 Task: In Heading Arial with underline. Font size of heading  '18'Font style of data Calibri. Font size of data  9Alignment of headline & data Align center. Fill color in heading,  RedFont color of data Black Apply border in Data No BorderIn the sheet   Victory Sales log book
Action: Mouse moved to (53, 164)
Screenshot: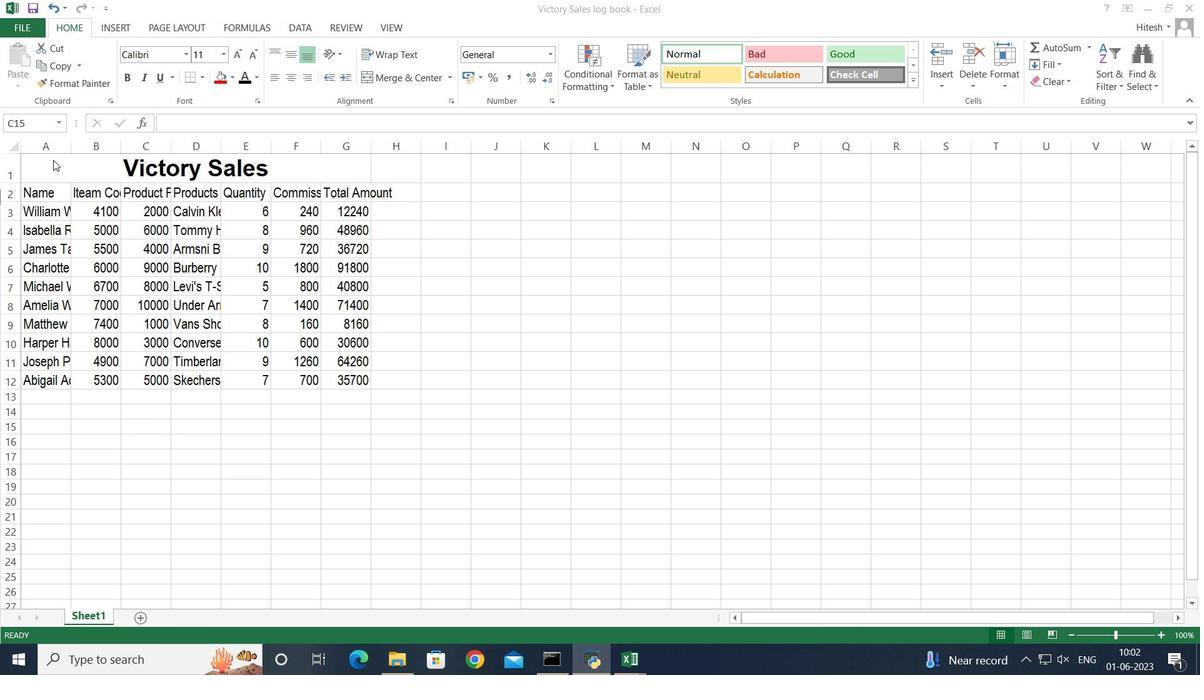 
Action: Mouse pressed left at (53, 164)
Screenshot: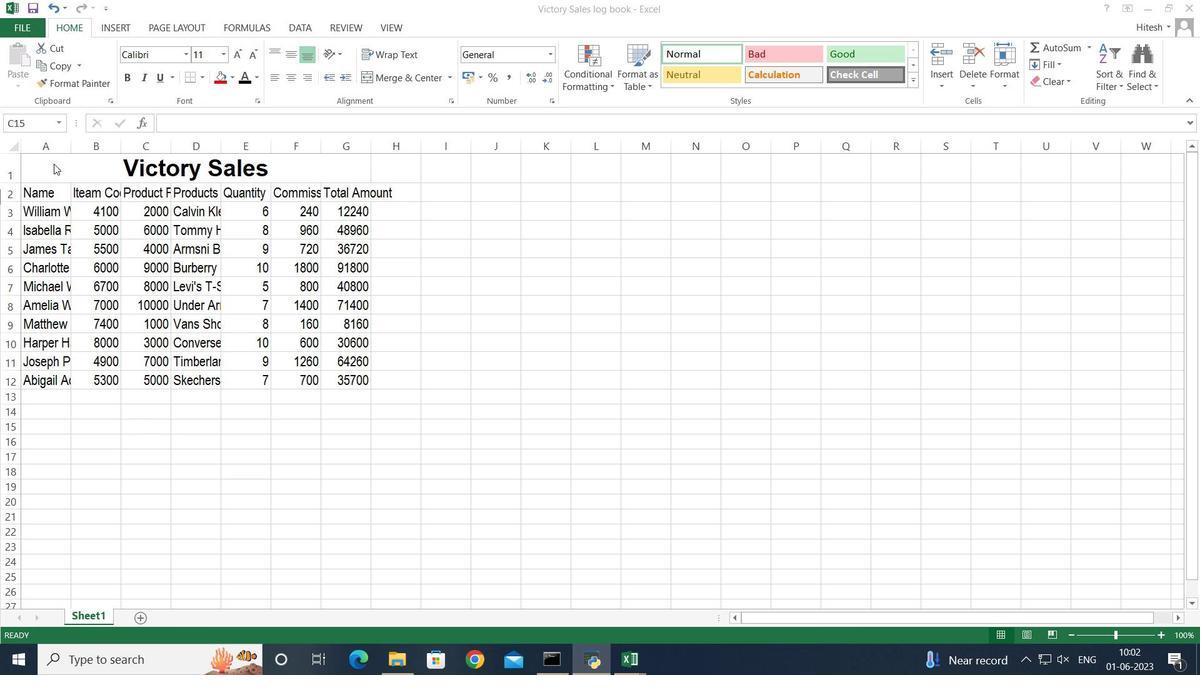 
Action: Mouse pressed left at (53, 164)
Screenshot: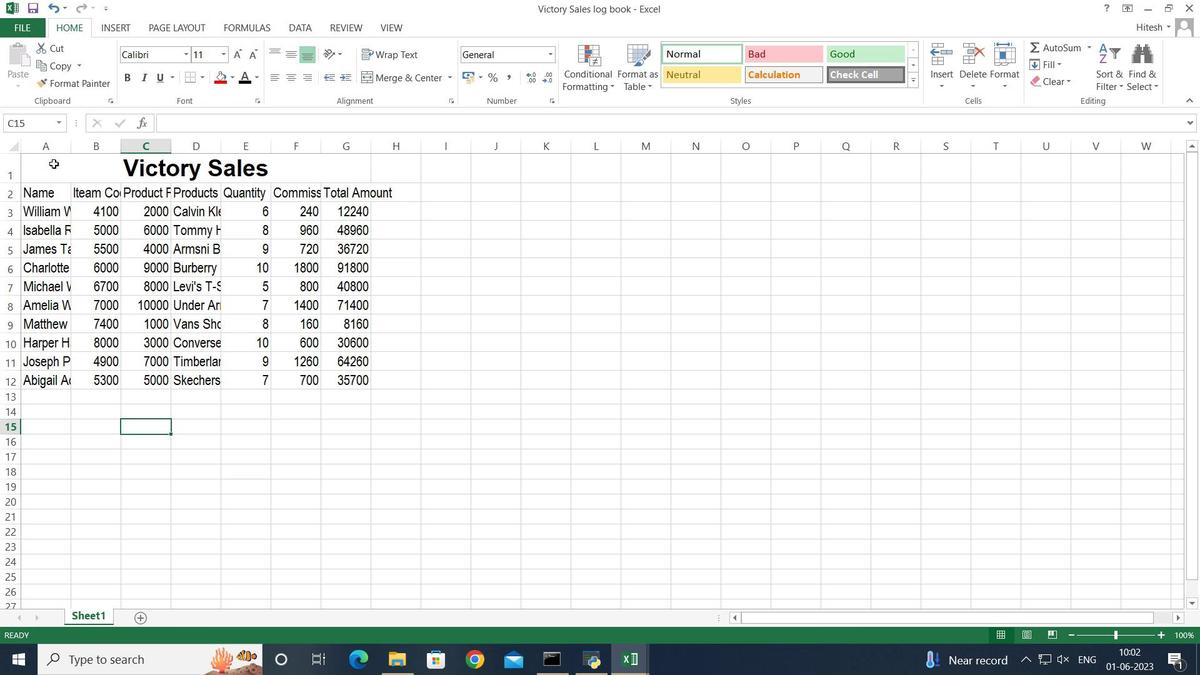 
Action: Mouse moved to (183, 53)
Screenshot: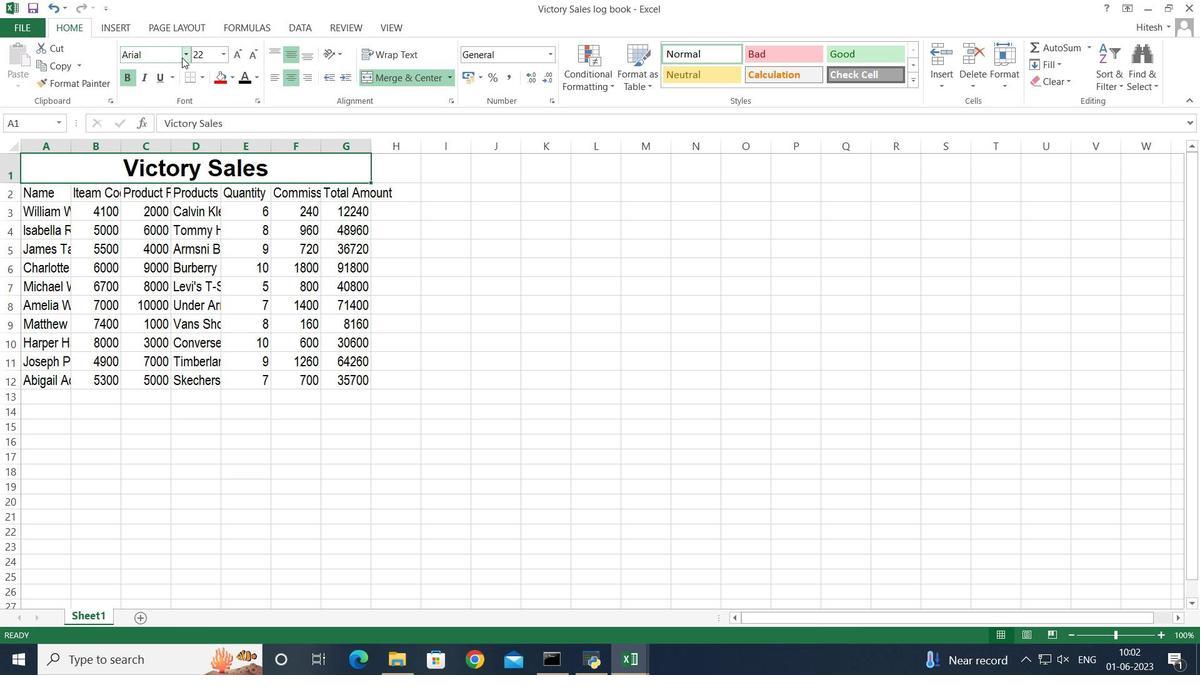 
Action: Mouse pressed left at (183, 53)
Screenshot: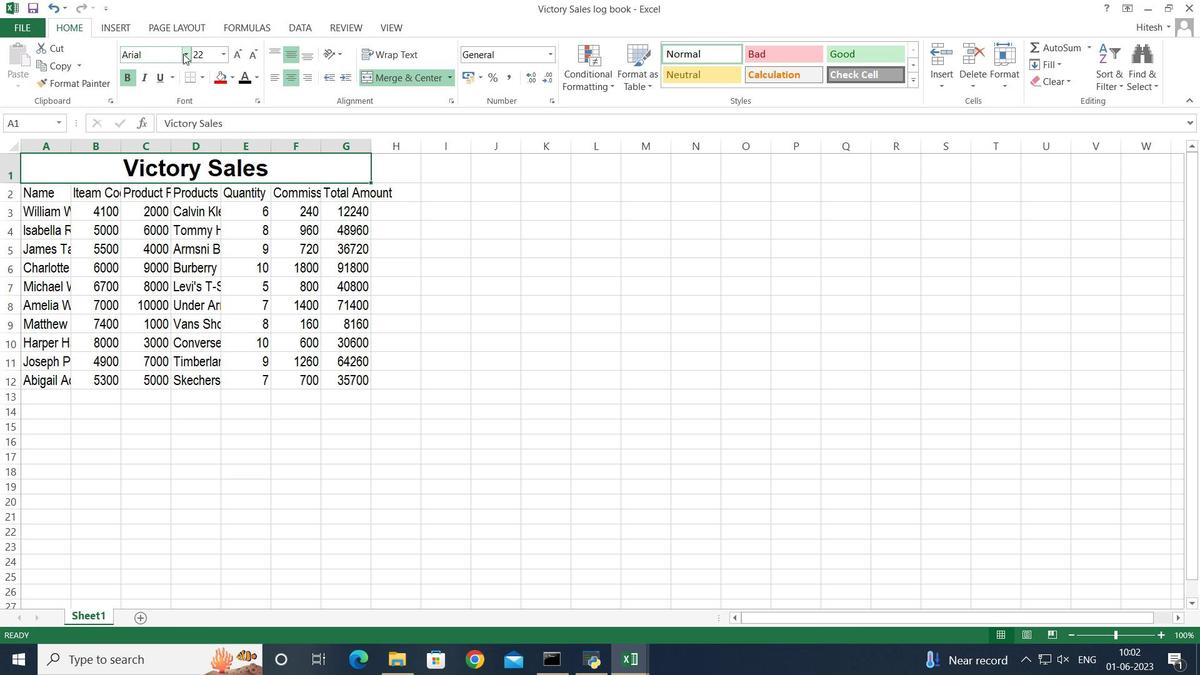 
Action: Mouse moved to (175, 178)
Screenshot: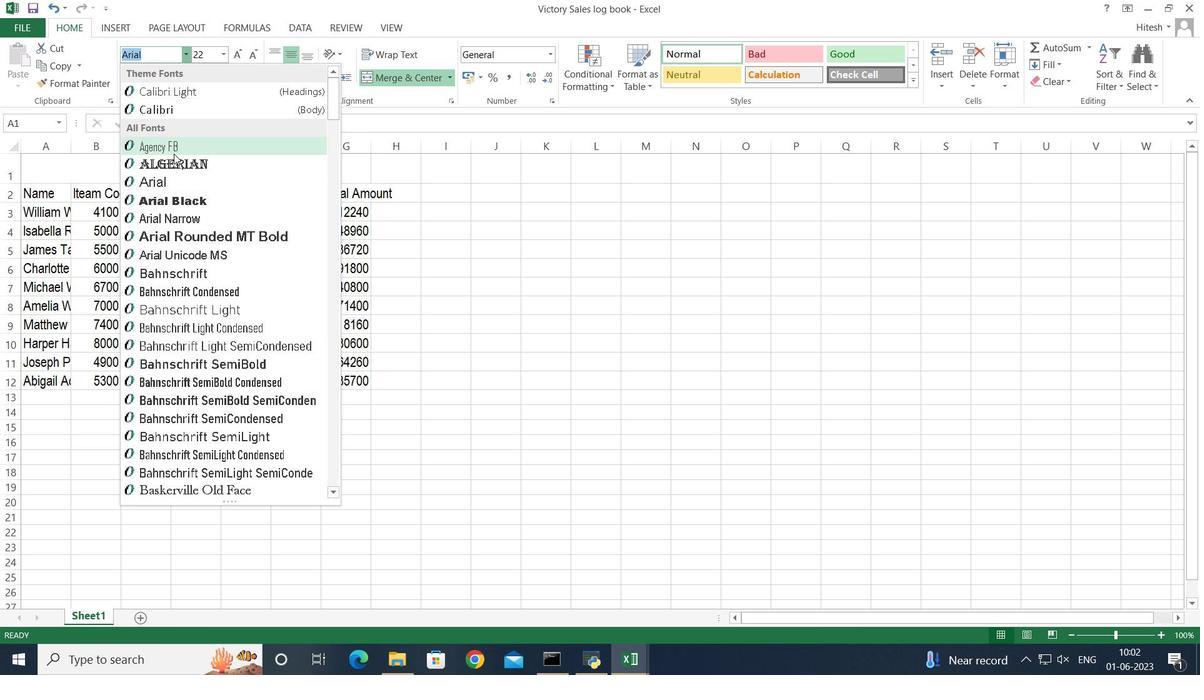 
Action: Mouse pressed left at (175, 178)
Screenshot: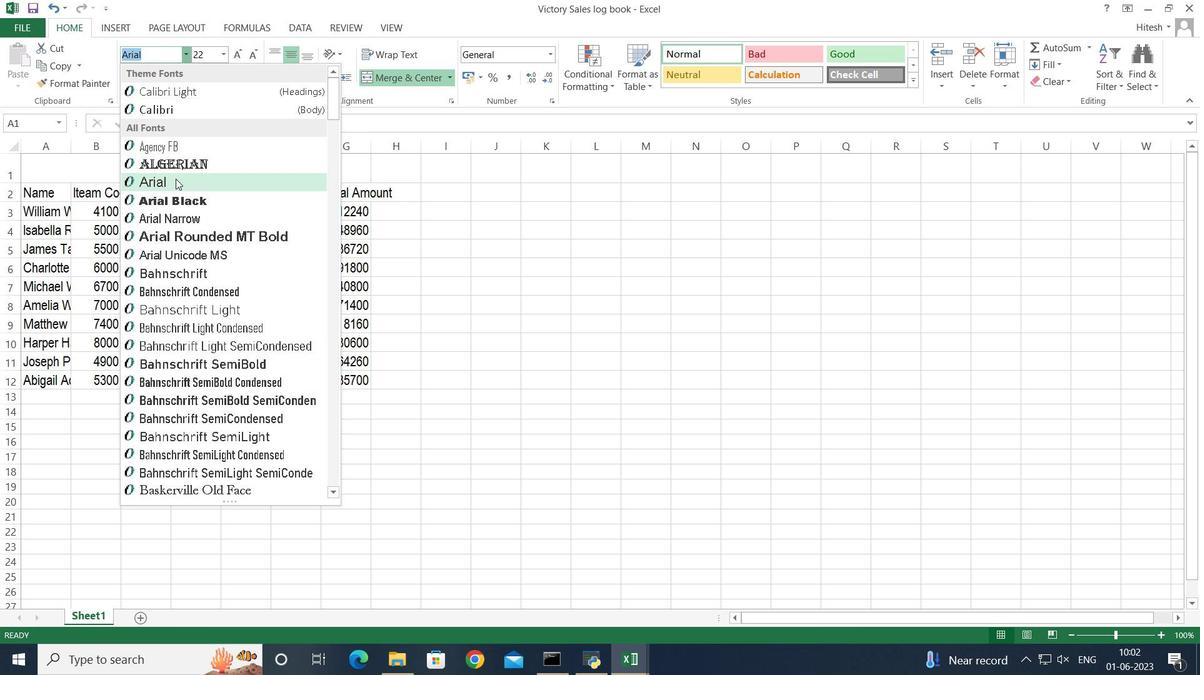 
Action: Mouse moved to (156, 78)
Screenshot: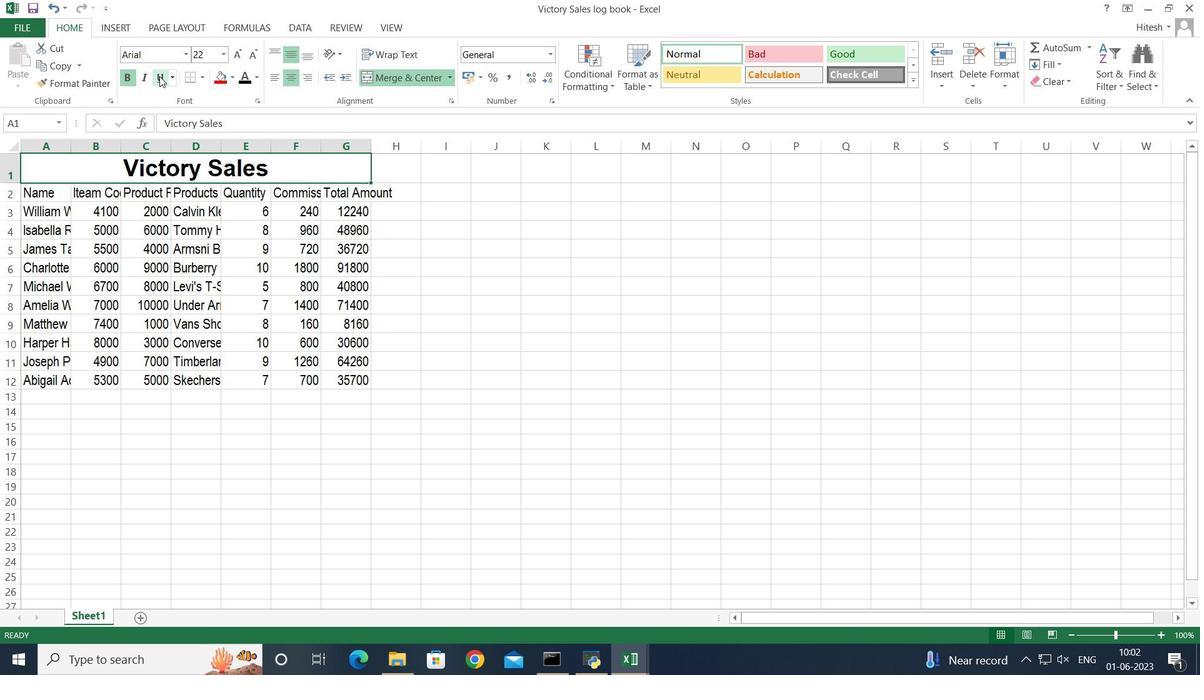 
Action: Mouse pressed left at (156, 78)
Screenshot: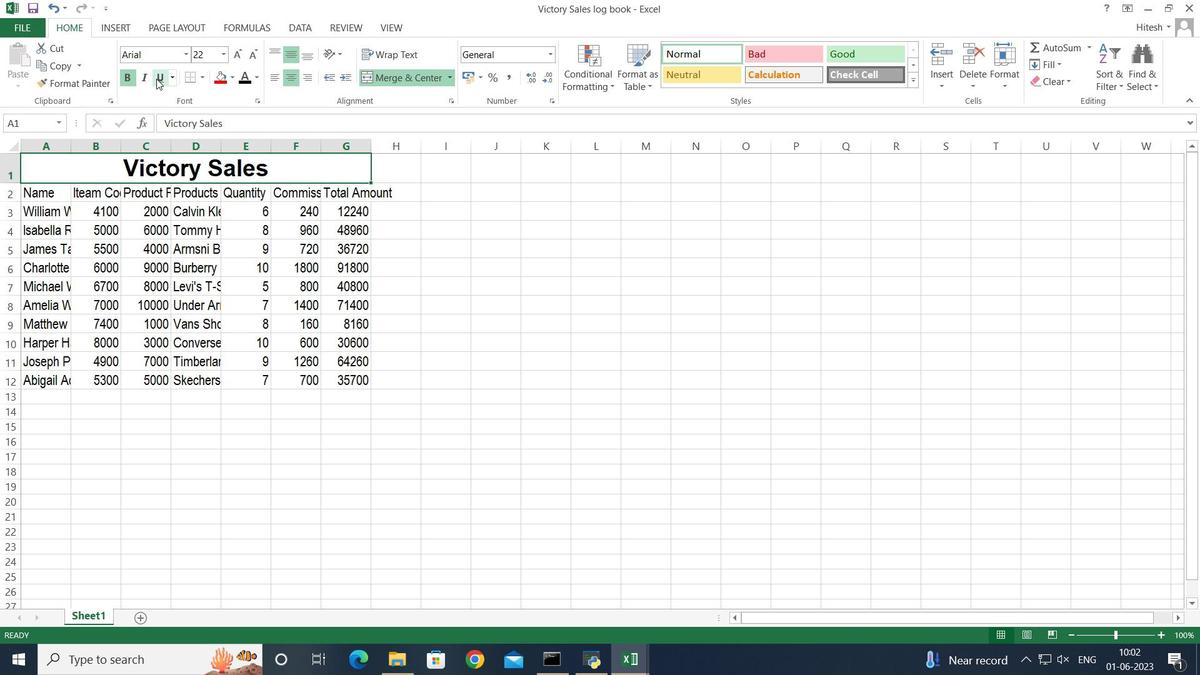 
Action: Mouse moved to (68, 418)
Screenshot: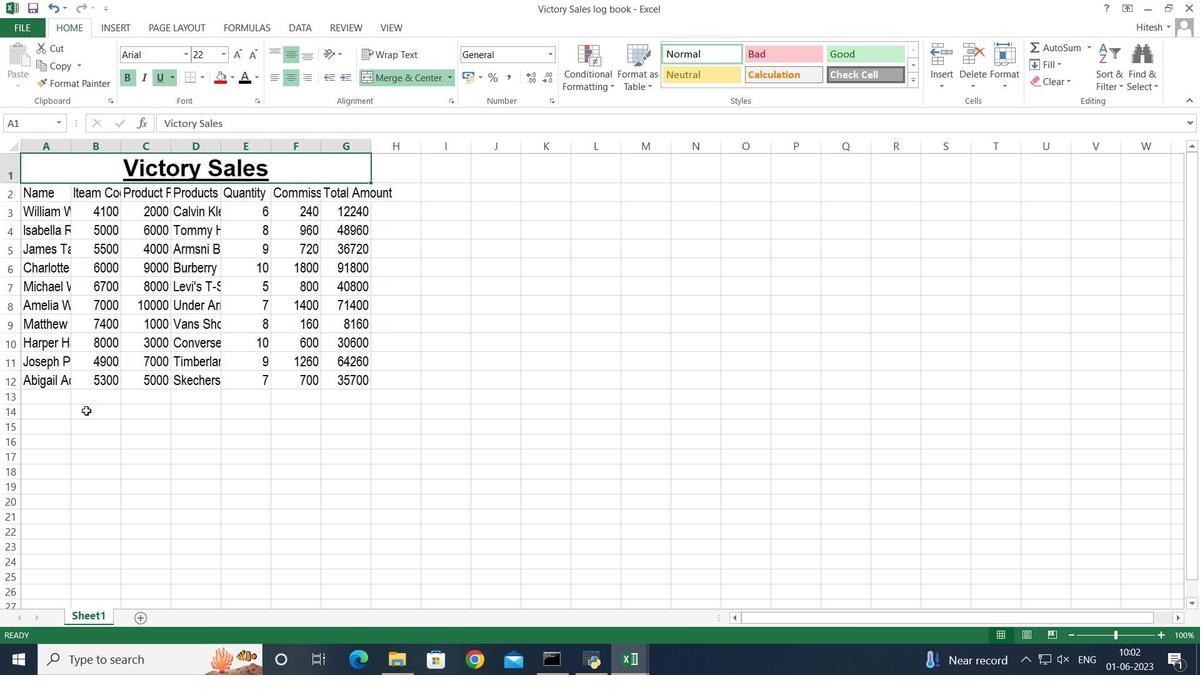 
Action: Mouse pressed left at (68, 418)
Screenshot: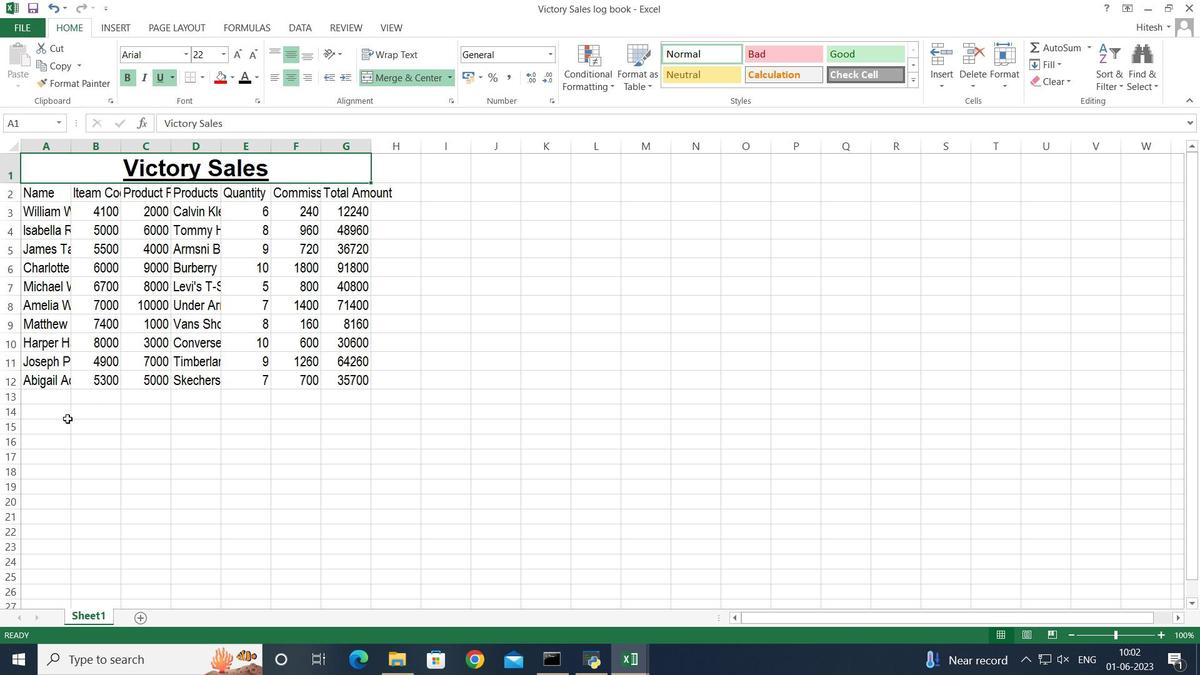 
Action: Mouse moved to (75, 161)
Screenshot: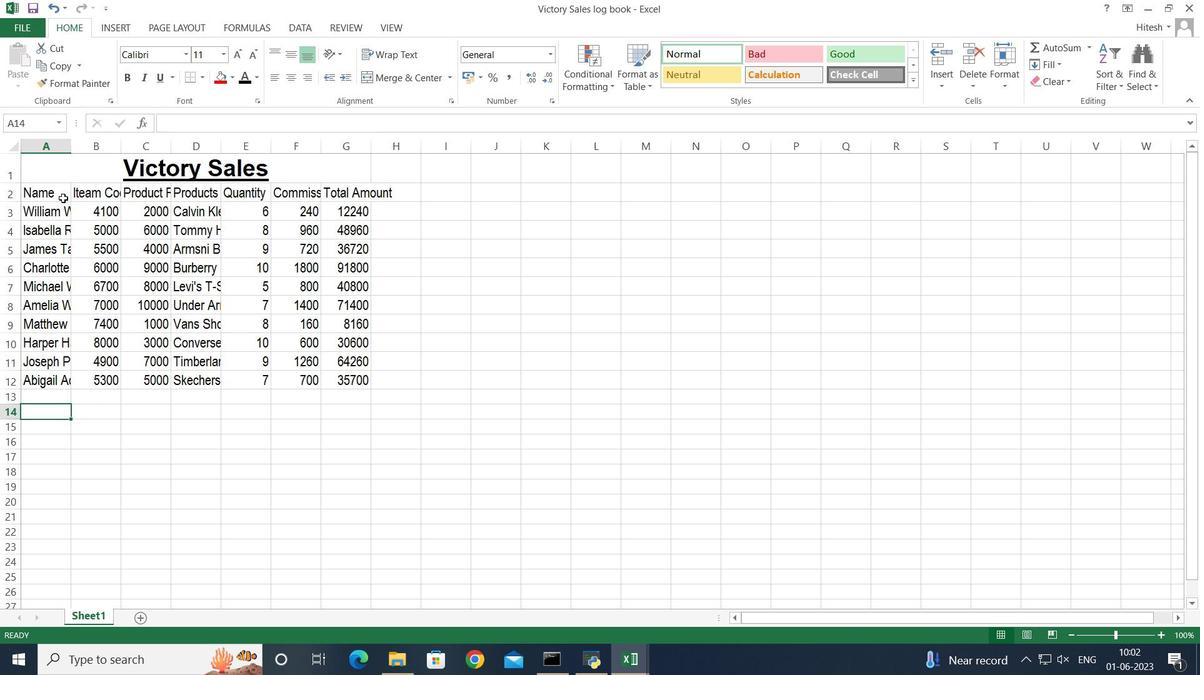 
Action: Mouse pressed left at (75, 161)
Screenshot: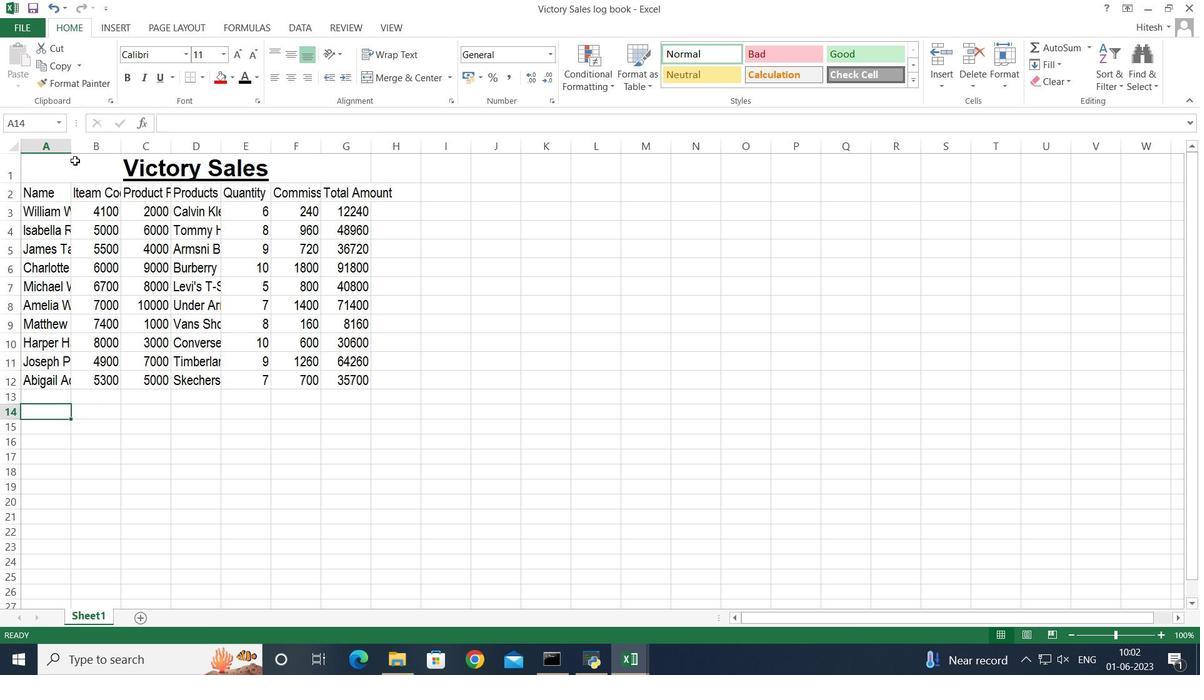 
Action: Mouse moved to (226, 55)
Screenshot: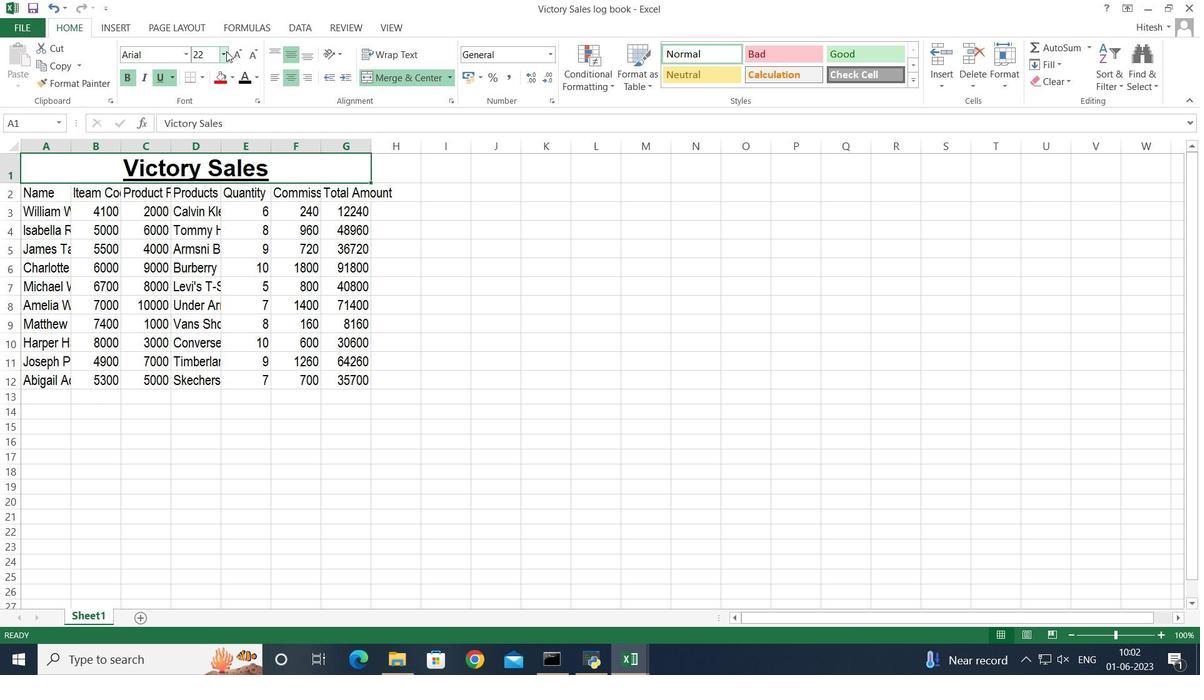
Action: Mouse pressed left at (226, 55)
Screenshot: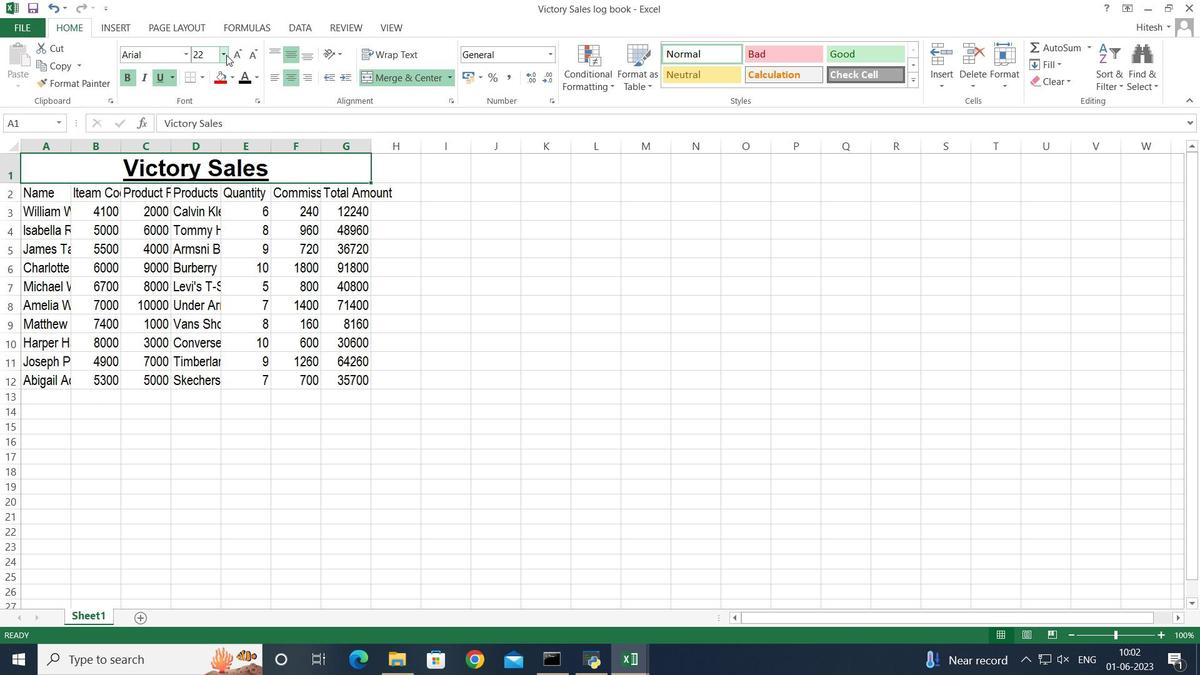 
Action: Mouse moved to (203, 171)
Screenshot: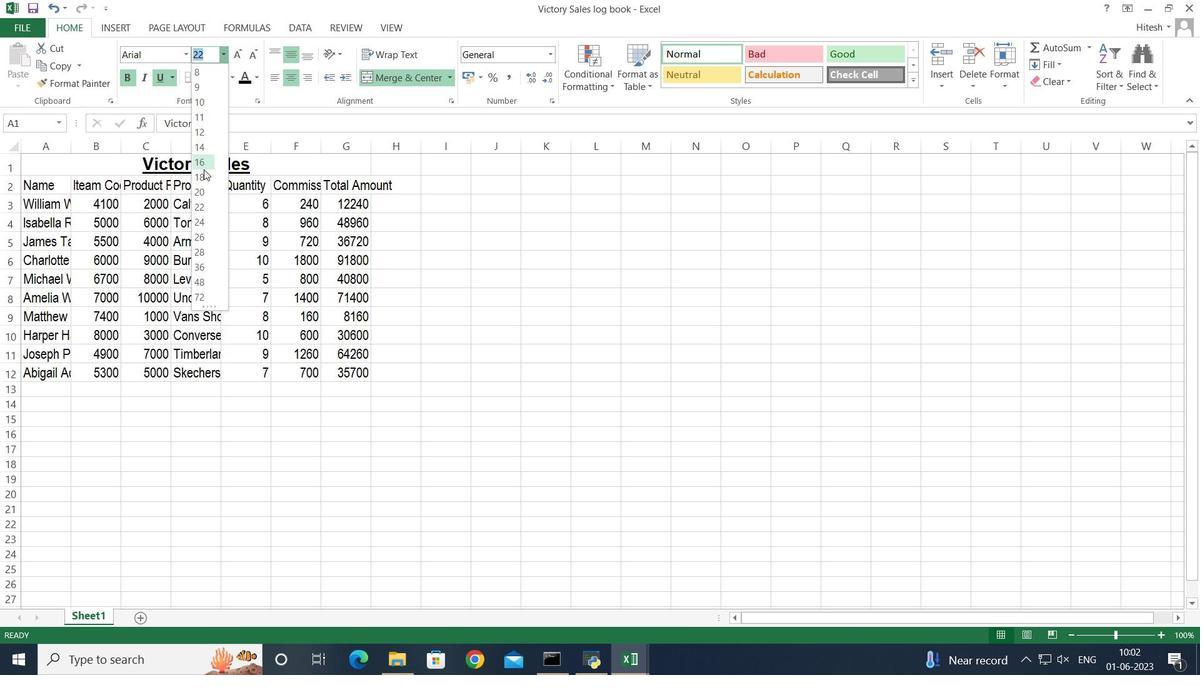 
Action: Mouse pressed left at (203, 171)
Screenshot: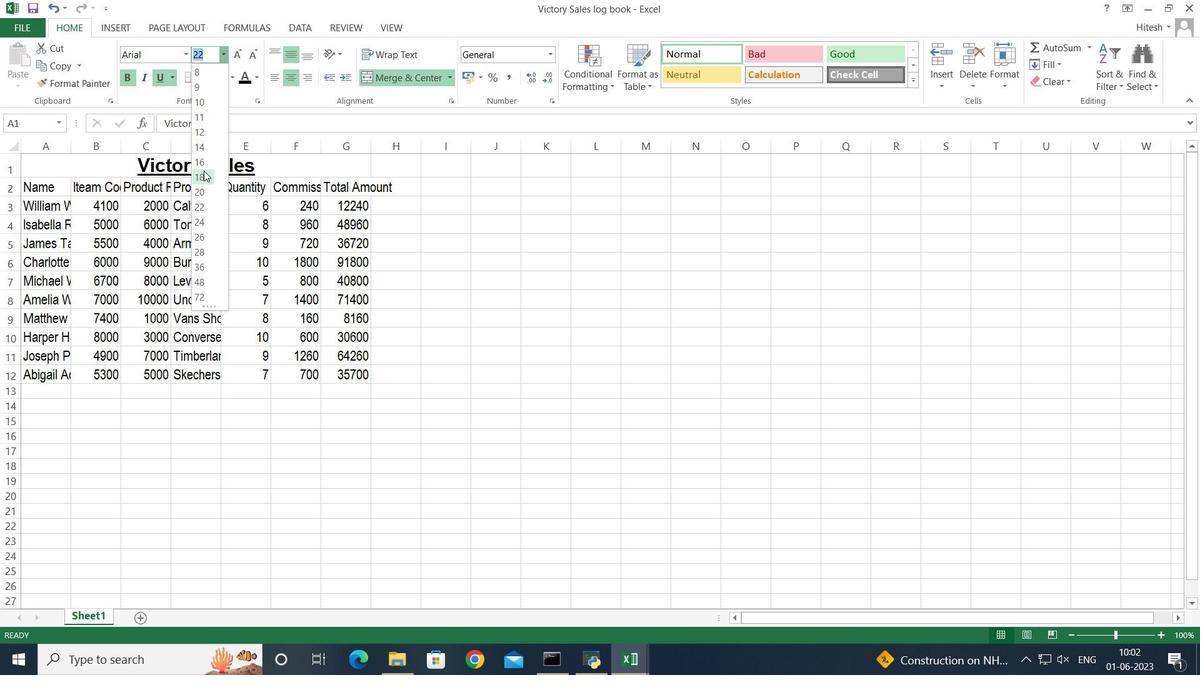 
Action: Mouse moved to (131, 410)
Screenshot: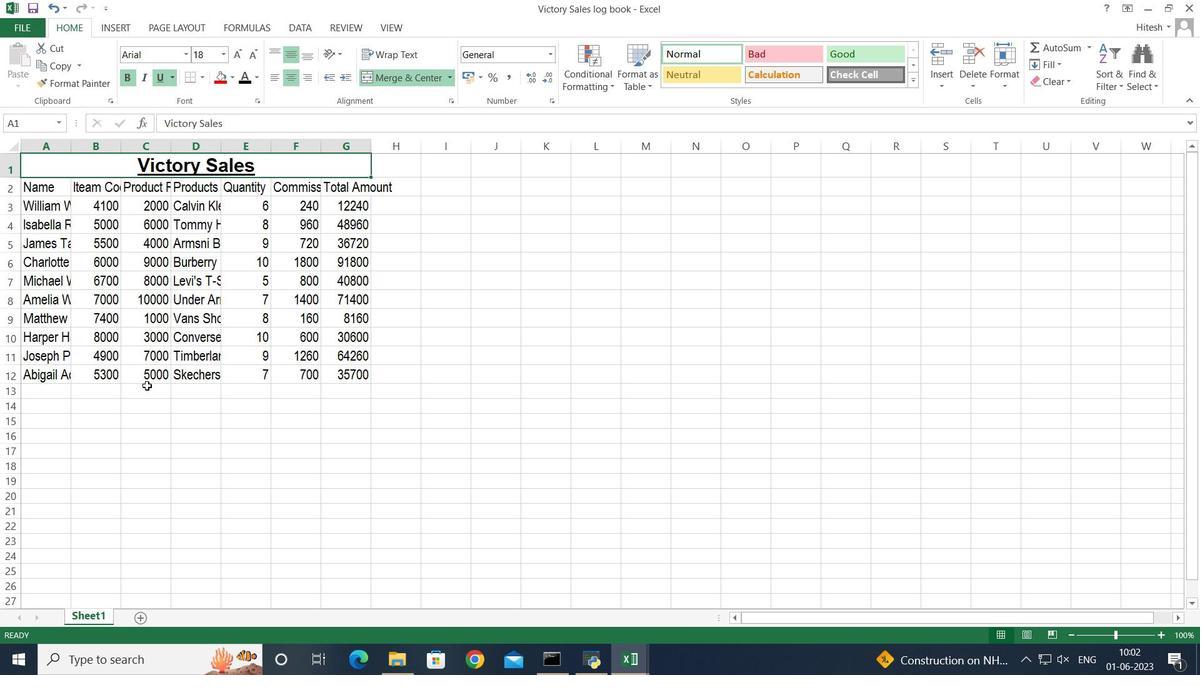
Action: Mouse pressed left at (131, 410)
Screenshot: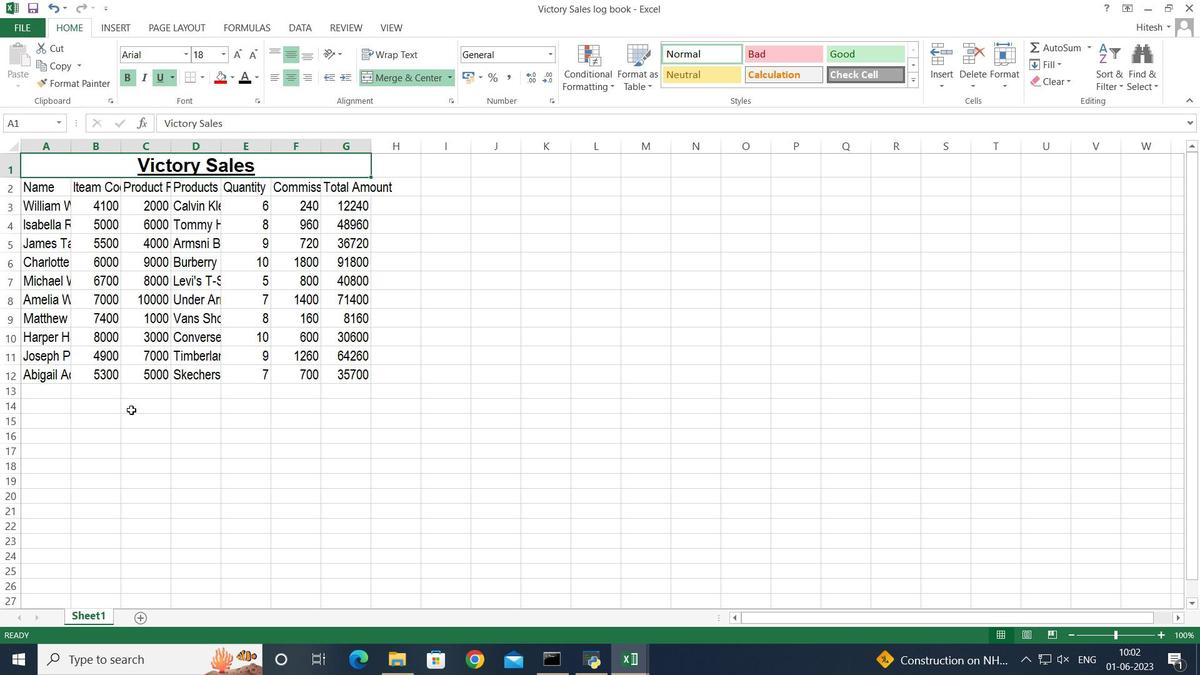 
Action: Mouse moved to (46, 186)
Screenshot: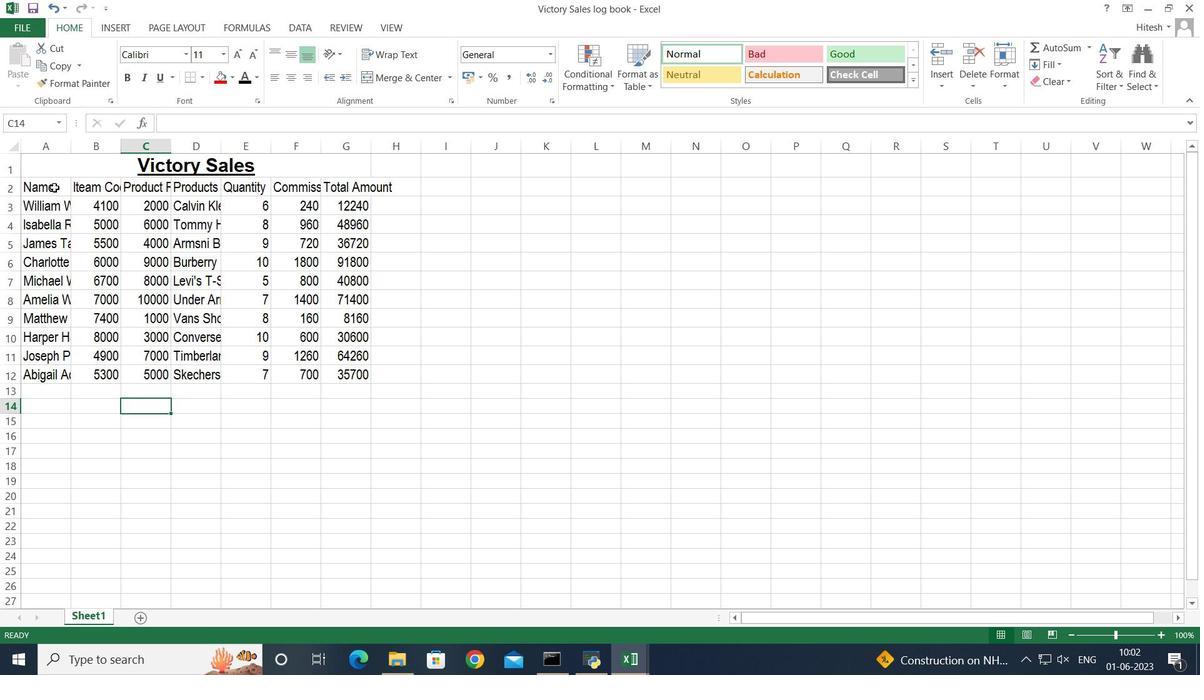
Action: Mouse pressed left at (46, 186)
Screenshot: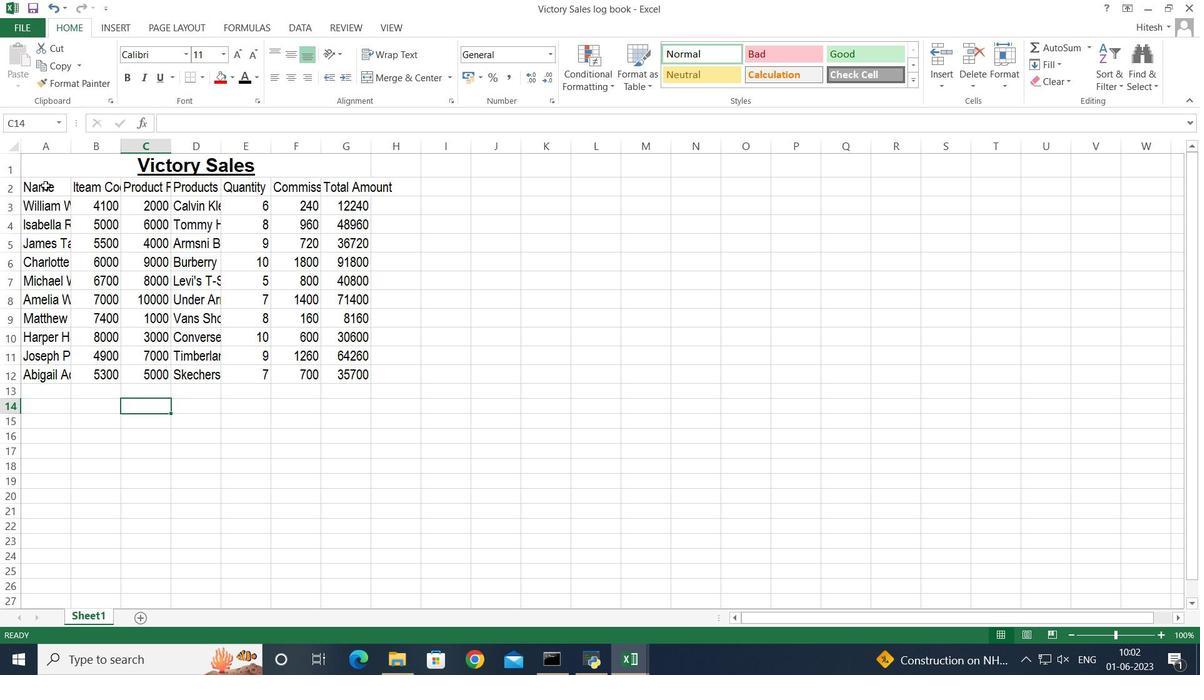 
Action: Key pressed <Key.shift><Key.right><Key.right><Key.right><Key.right><Key.right><Key.right><Key.down><Key.down><Key.down><Key.down><Key.down><Key.down><Key.down><Key.down><Key.down><Key.down>
Screenshot: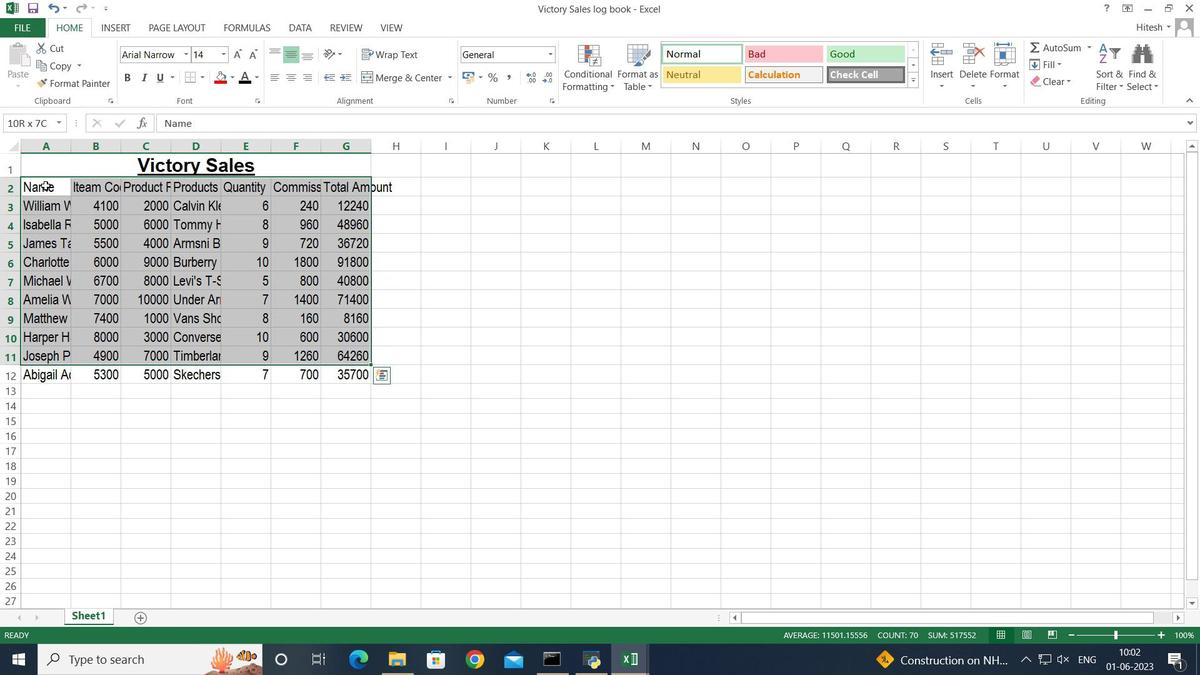 
Action: Mouse moved to (184, 58)
Screenshot: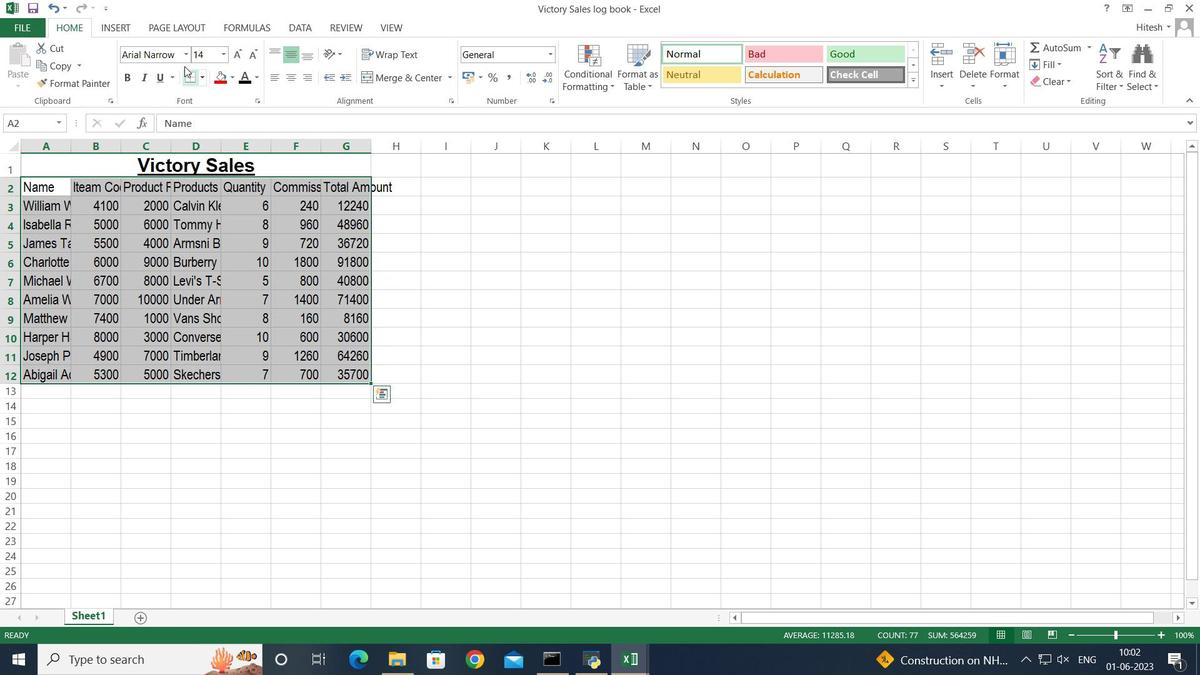 
Action: Mouse pressed left at (184, 58)
Screenshot: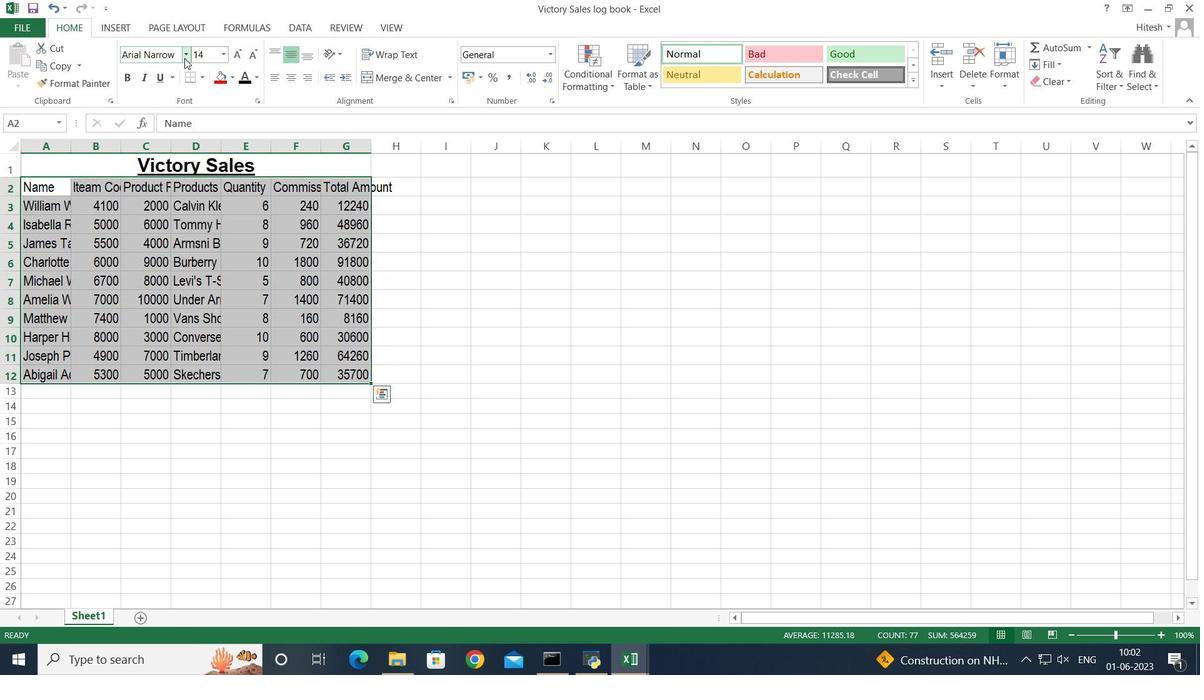 
Action: Mouse moved to (180, 109)
Screenshot: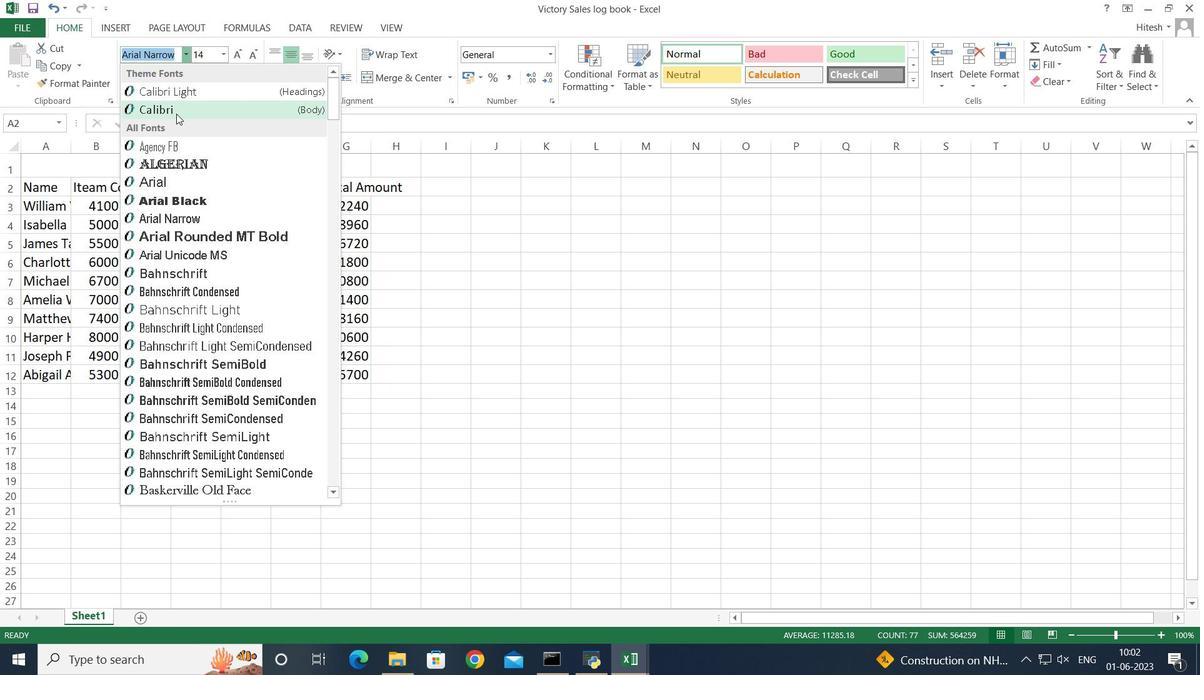 
Action: Mouse pressed left at (180, 109)
Screenshot: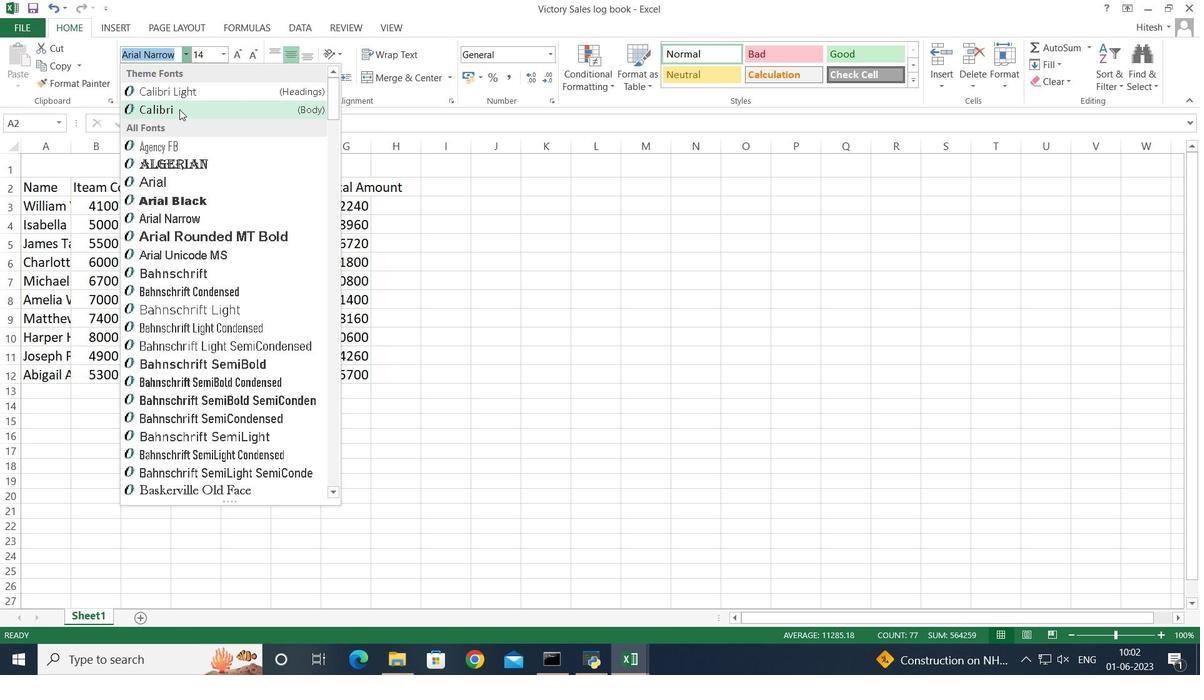 
Action: Mouse moved to (223, 50)
Screenshot: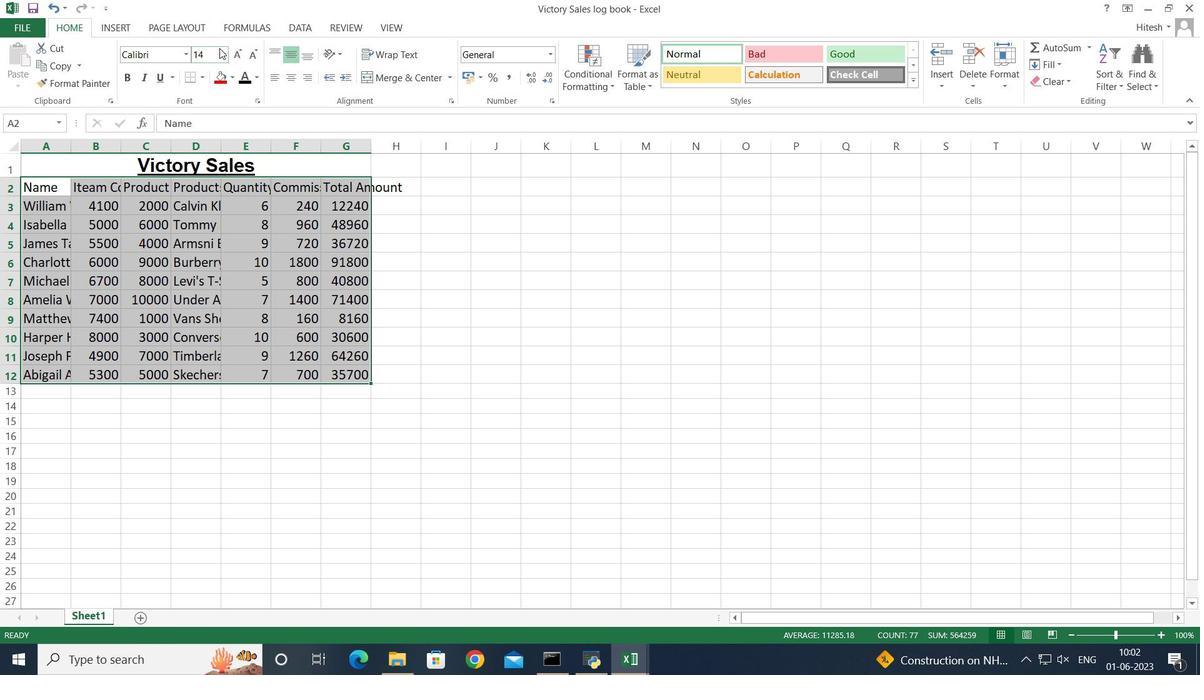 
Action: Mouse pressed left at (223, 50)
Screenshot: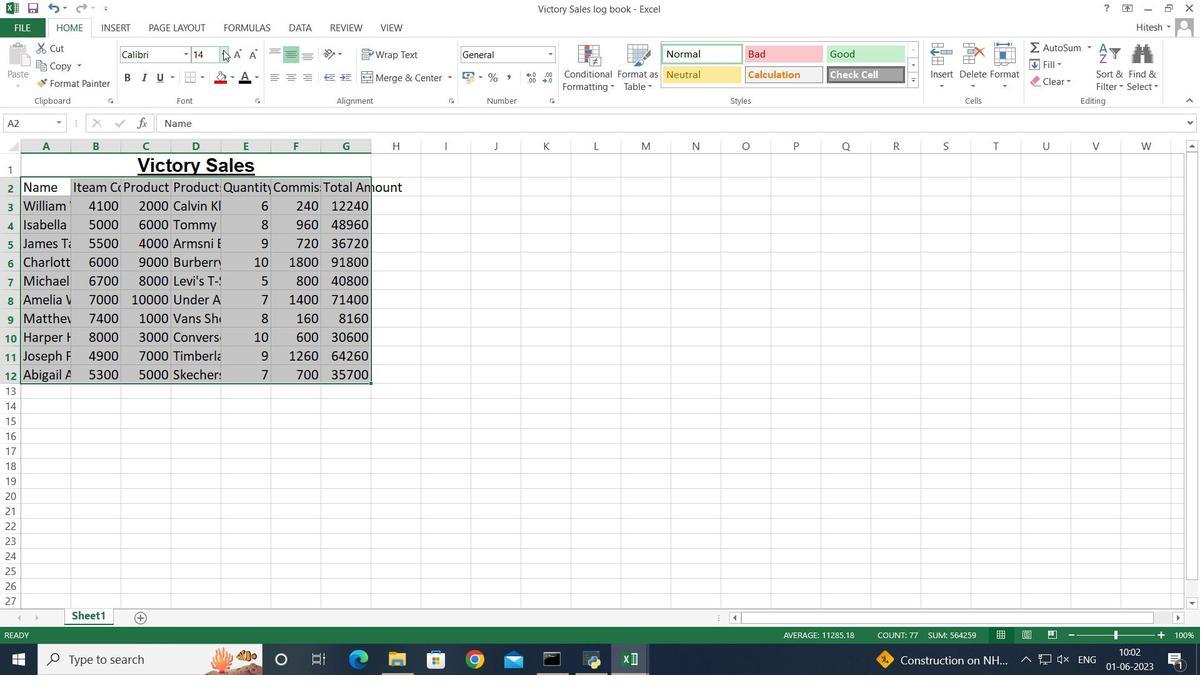 
Action: Mouse moved to (210, 82)
Screenshot: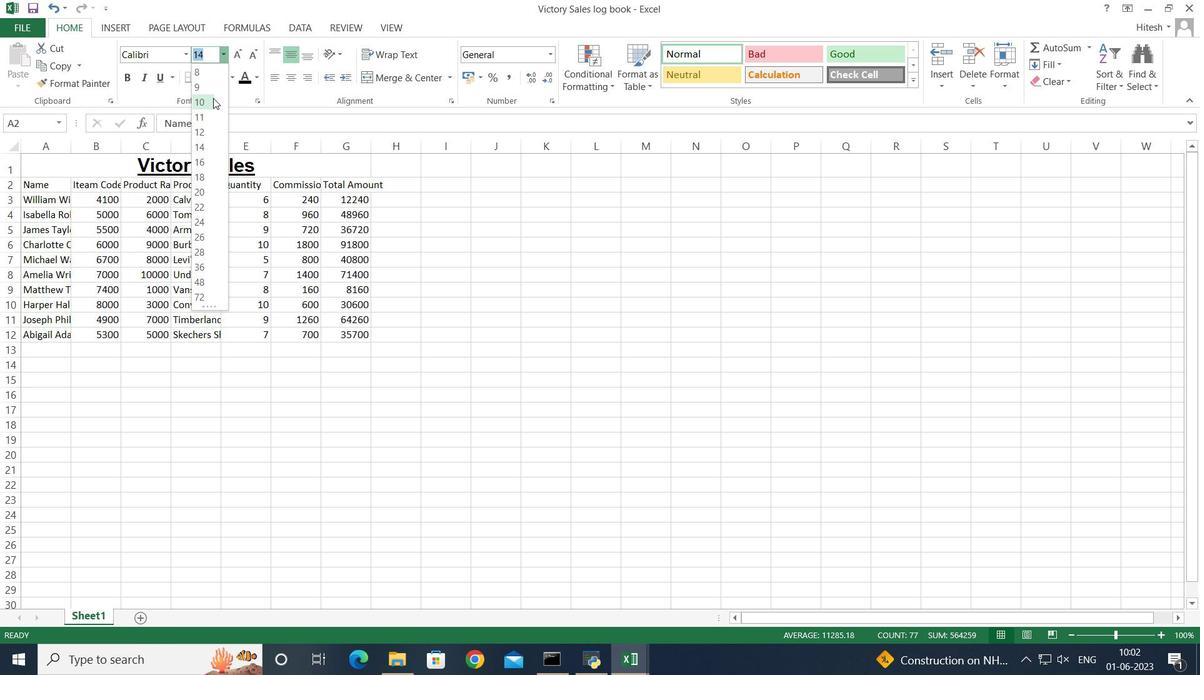 
Action: Mouse pressed left at (210, 82)
Screenshot: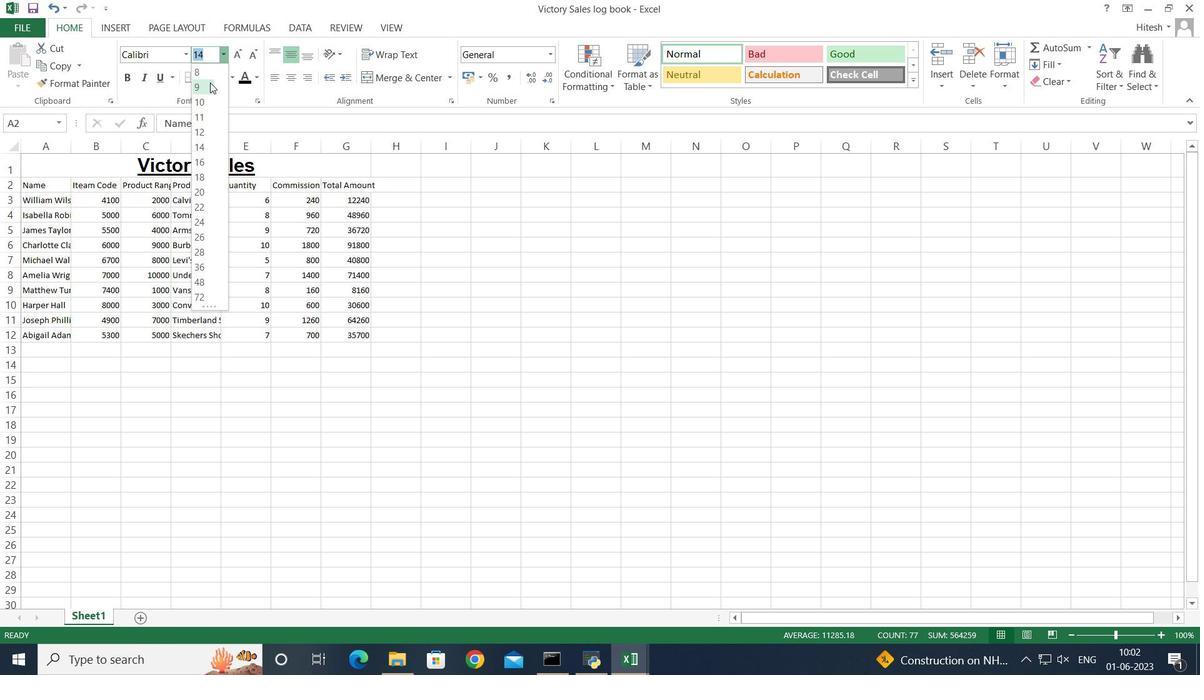 
Action: Mouse moved to (149, 413)
Screenshot: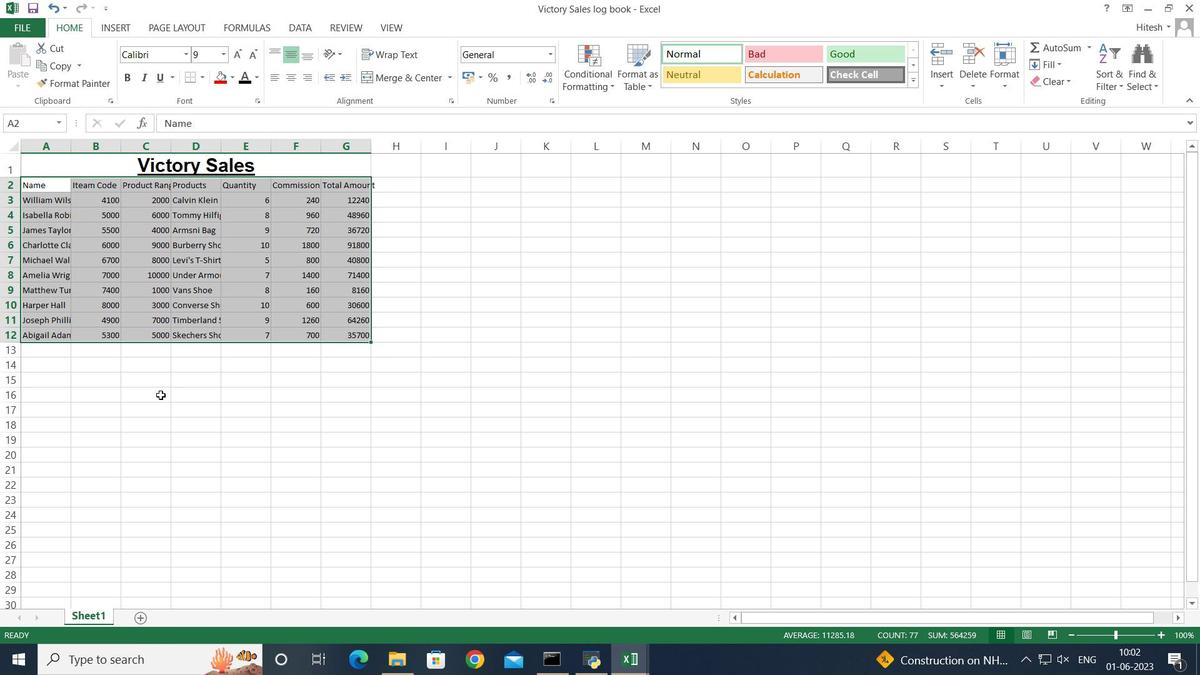 
Action: Mouse pressed left at (149, 413)
Screenshot: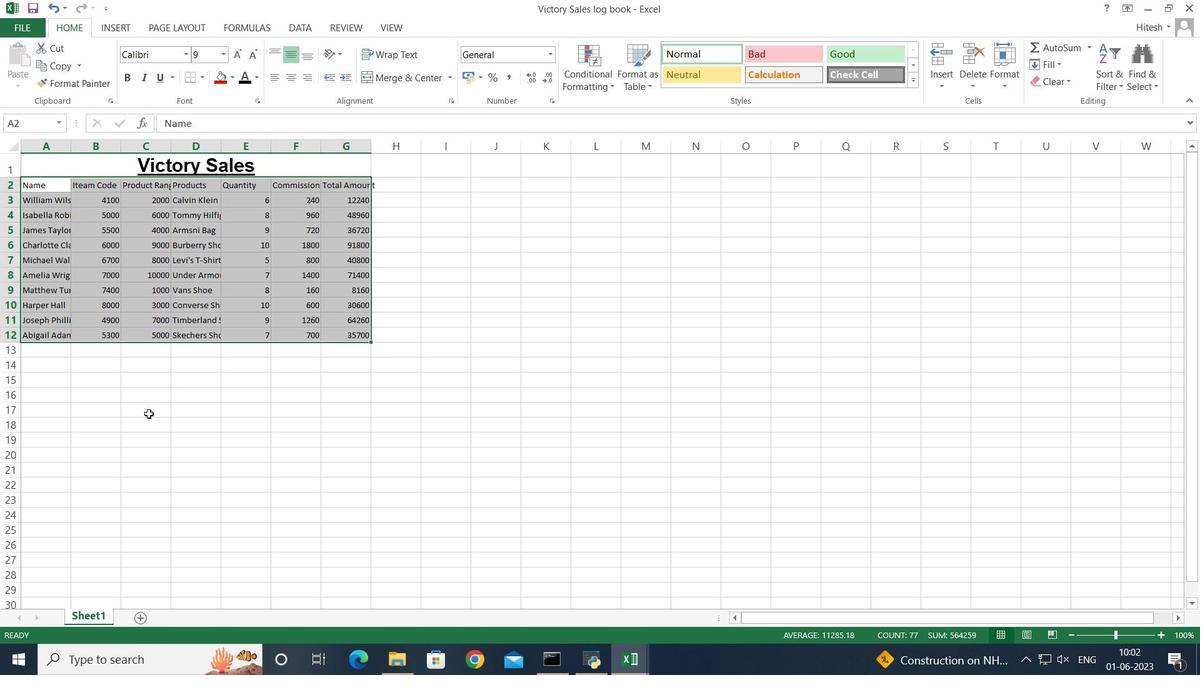
Action: Mouse moved to (61, 163)
Screenshot: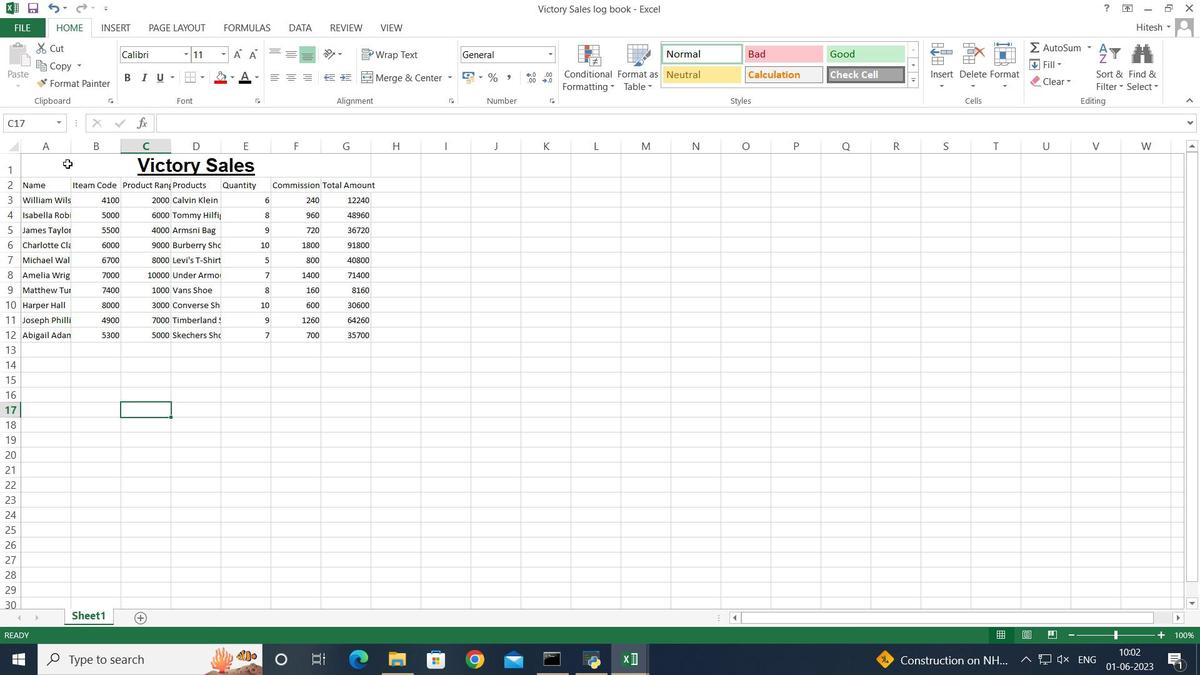 
Action: Mouse pressed left at (61, 163)
Screenshot: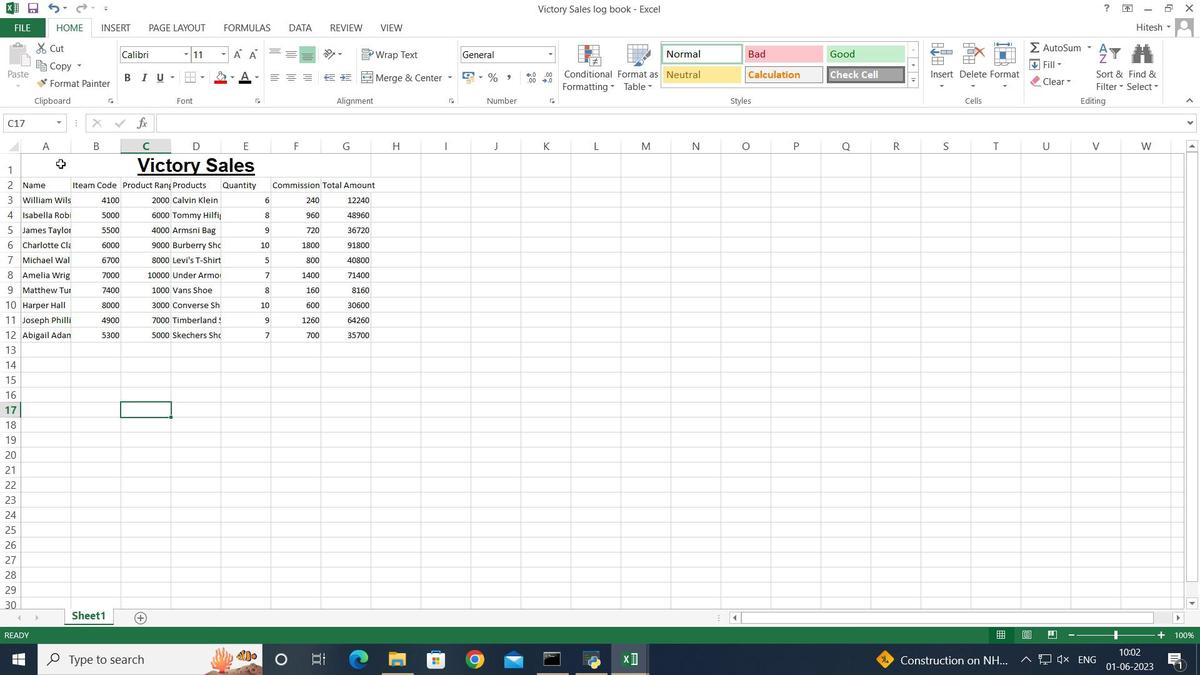 
Action: Key pressed <Key.shift><Key.down><Key.down><Key.down><Key.down><Key.down><Key.down><Key.down><Key.down><Key.down><Key.down><Key.down>
Screenshot: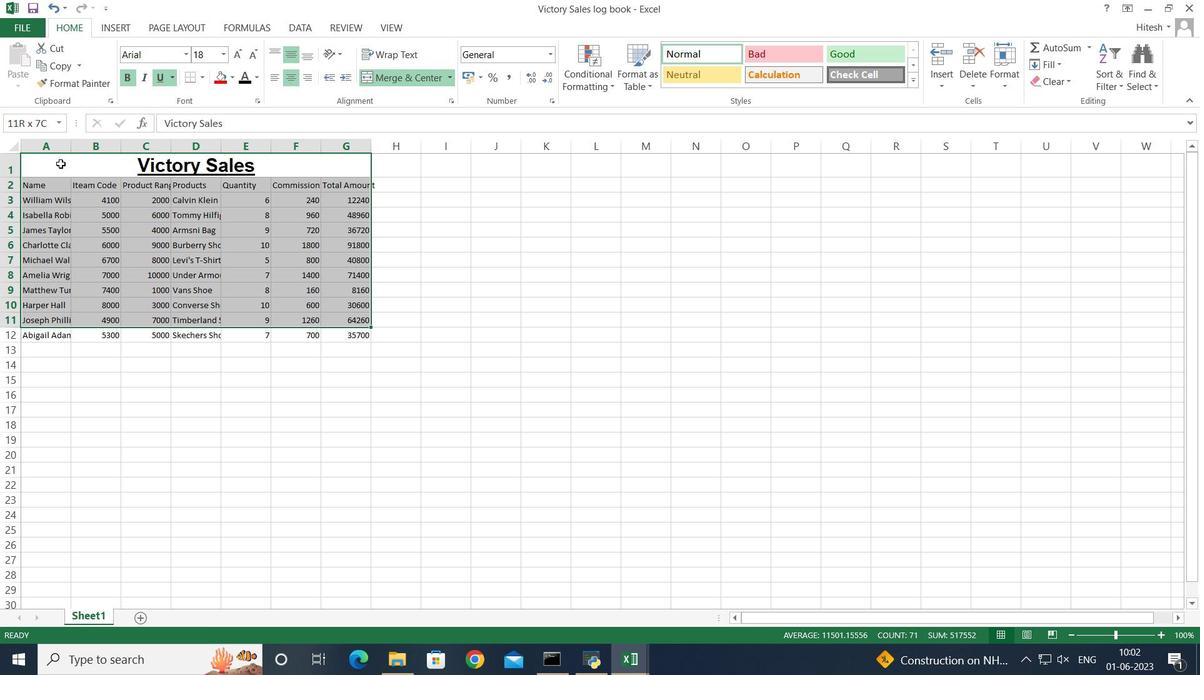 
Action: Mouse moved to (290, 77)
Screenshot: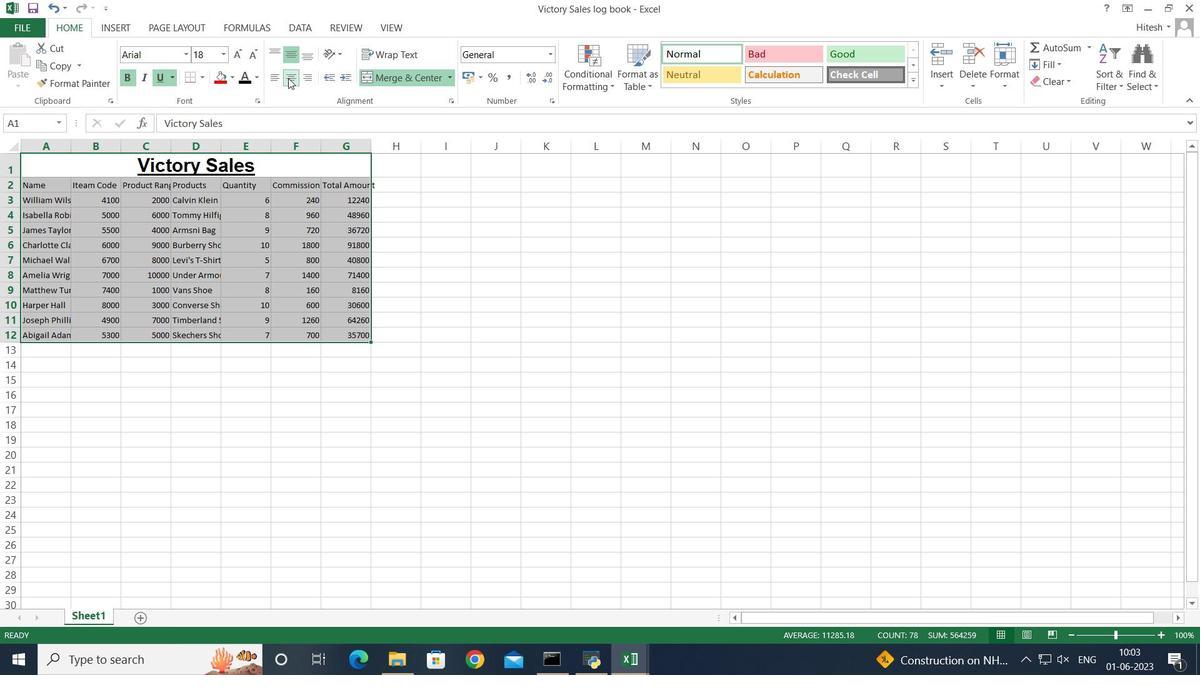 
Action: Mouse pressed left at (290, 77)
Screenshot: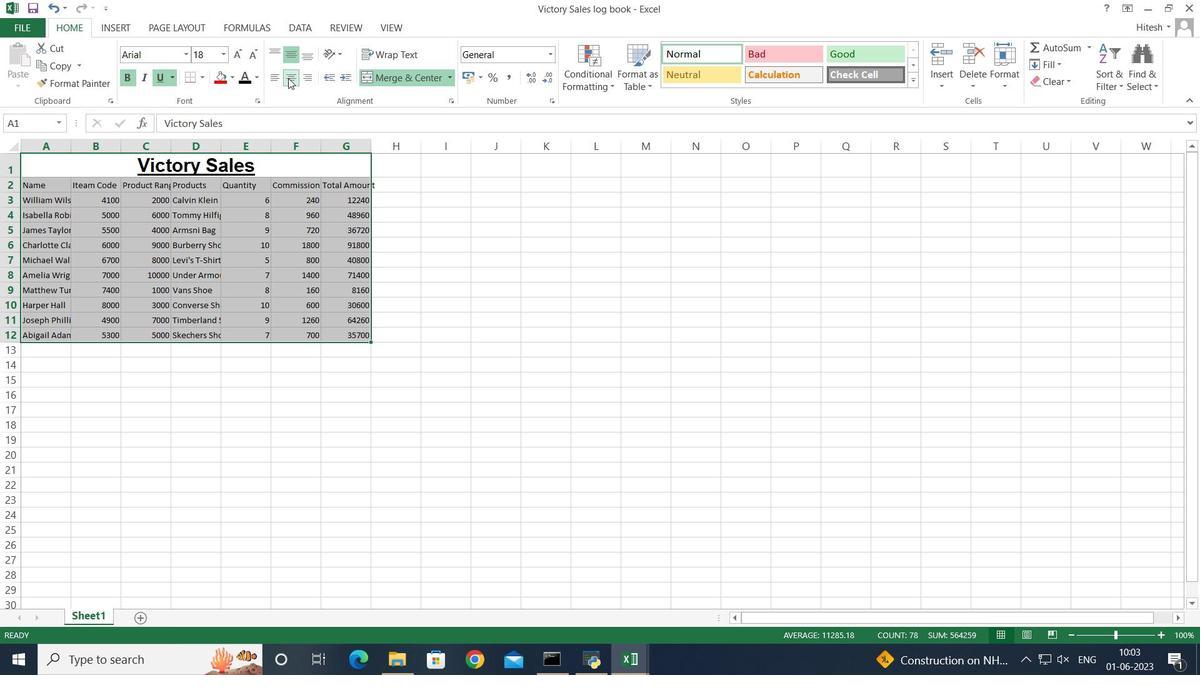 
Action: Mouse moved to (292, 77)
Screenshot: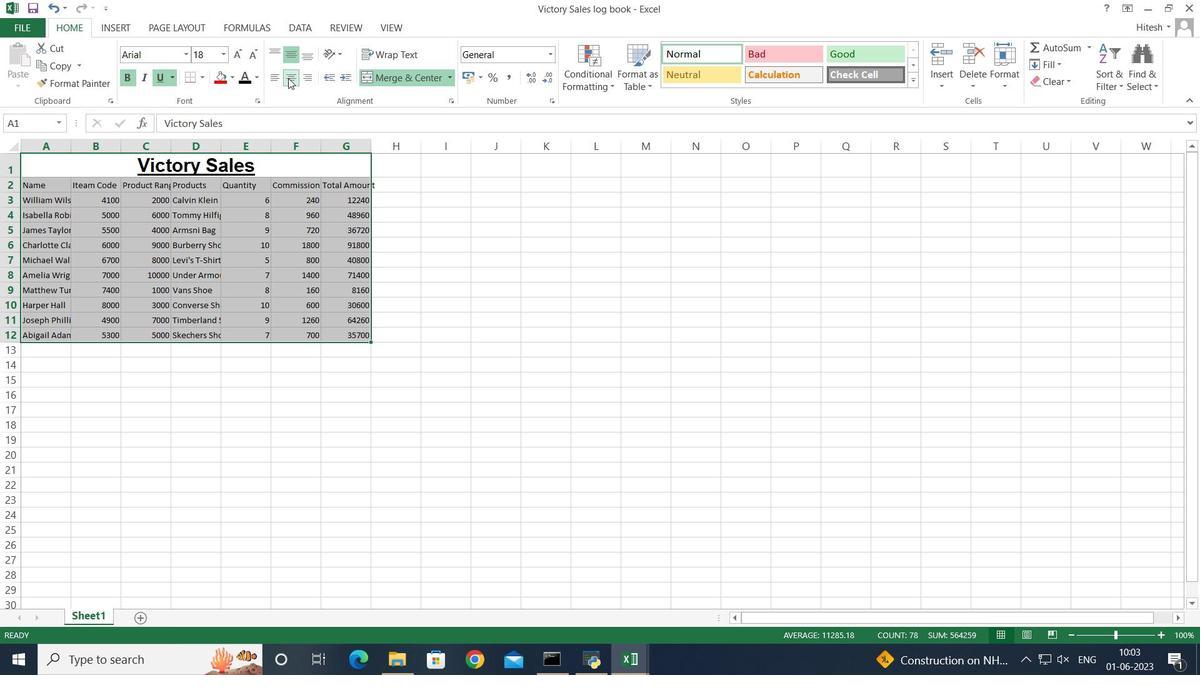 
Action: Mouse pressed left at (292, 77)
Screenshot: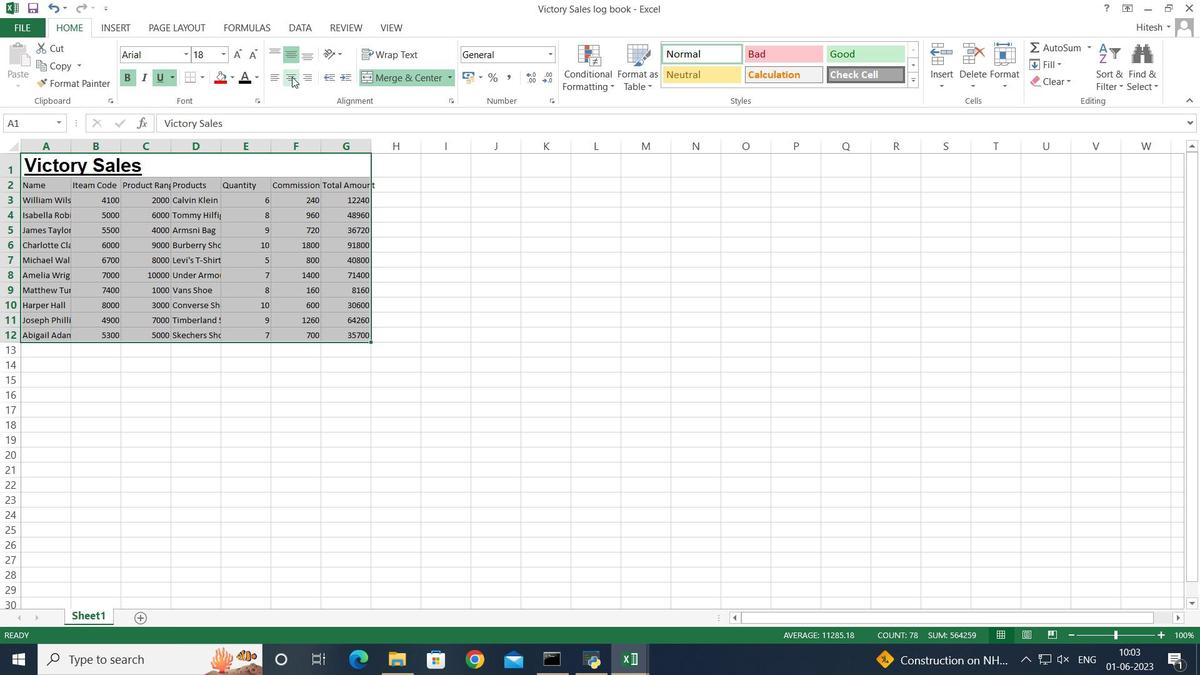 
Action: Mouse moved to (218, 458)
Screenshot: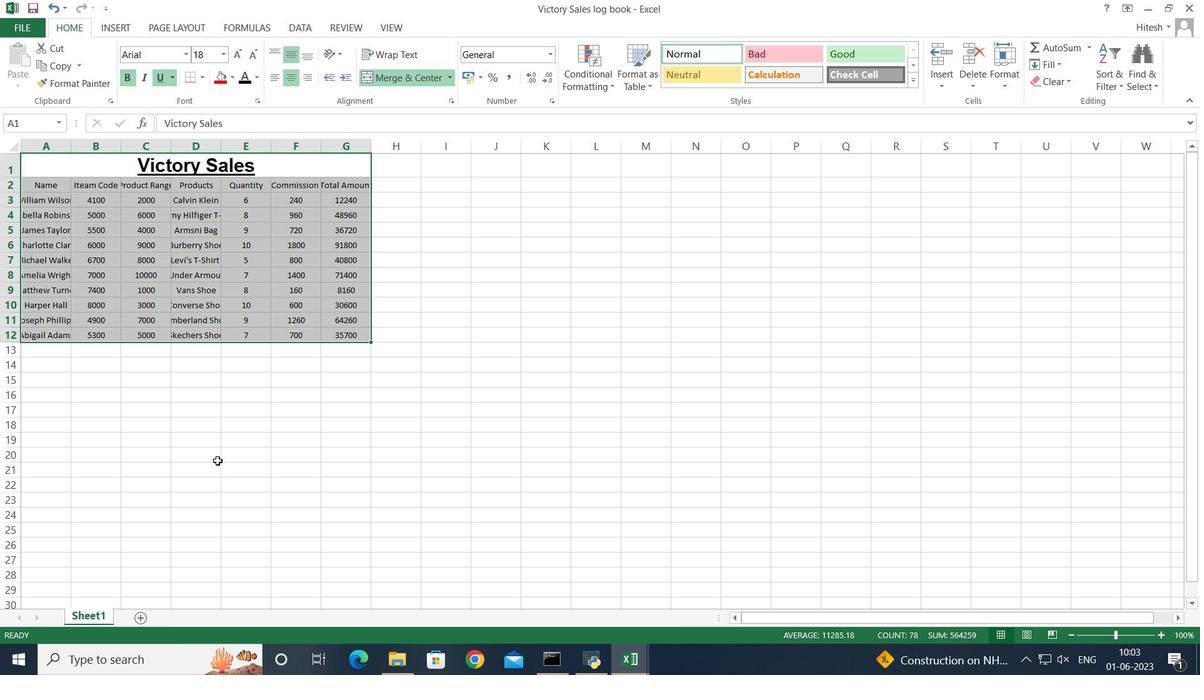 
Action: Mouse pressed left at (218, 458)
Screenshot: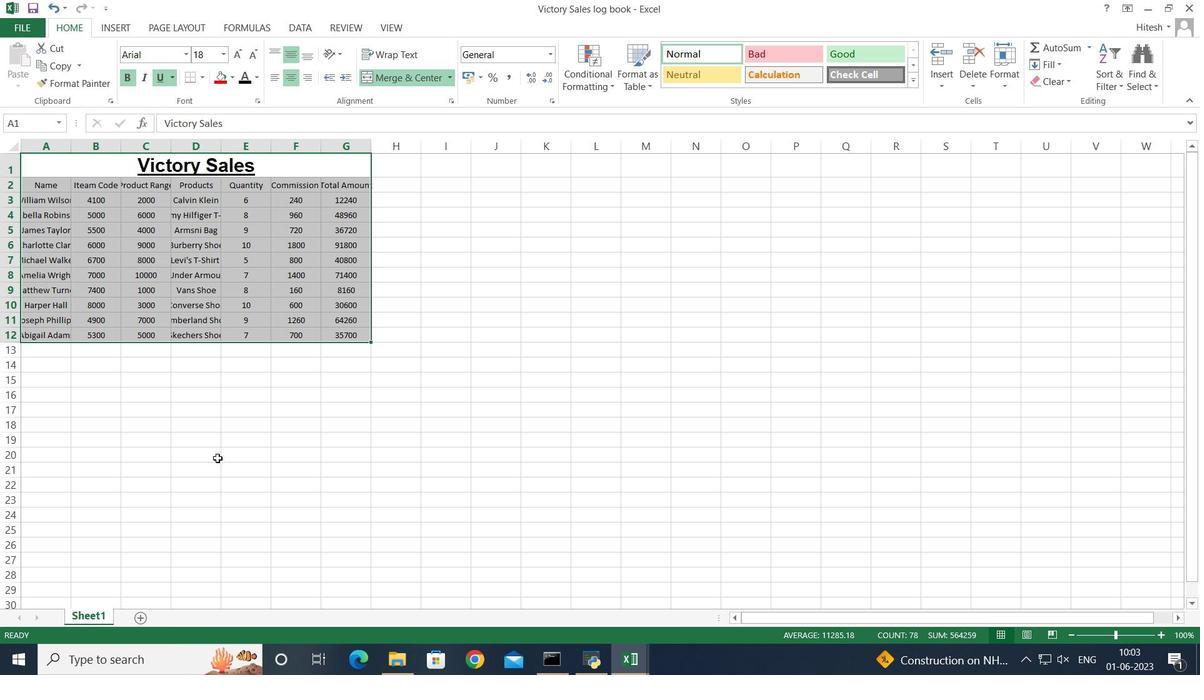 
Action: Mouse moved to (53, 164)
Screenshot: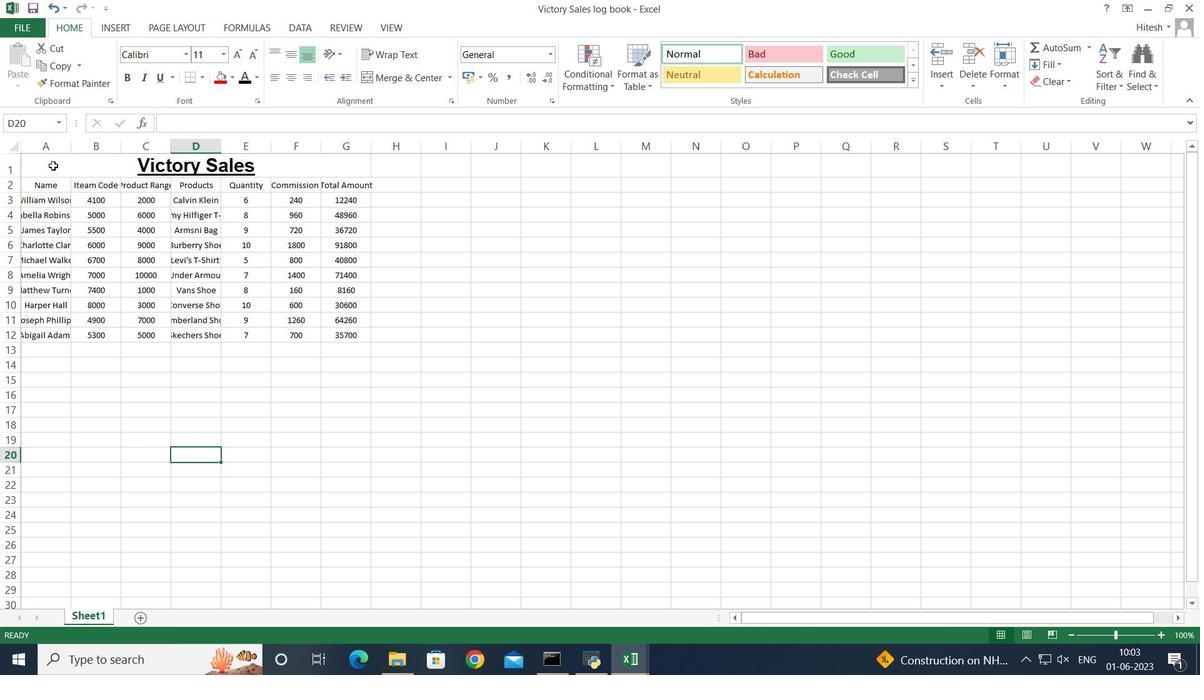 
Action: Mouse pressed left at (53, 164)
Screenshot: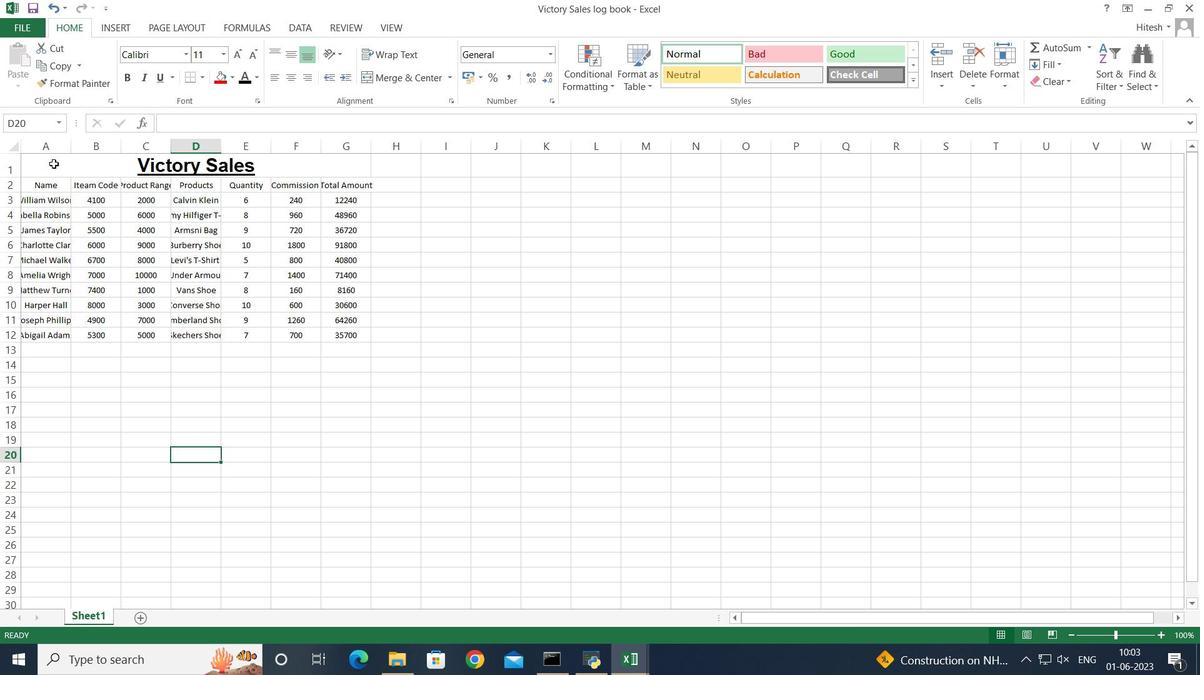 
Action: Mouse moved to (225, 81)
Screenshot: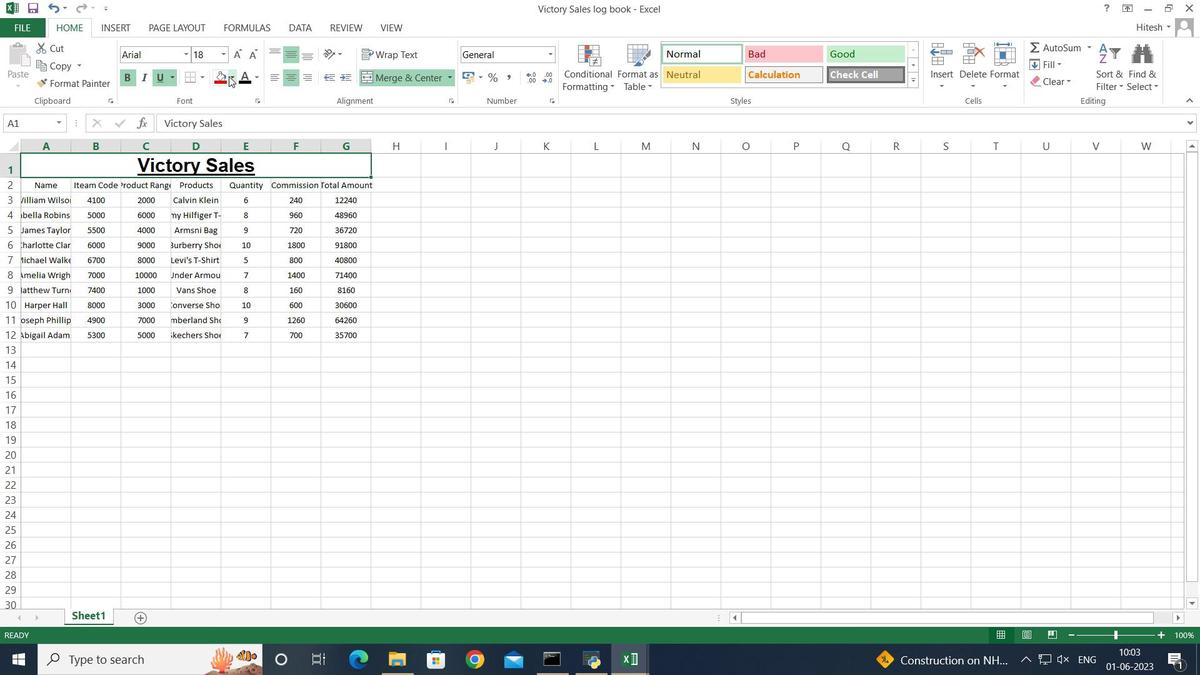 
Action: Mouse pressed left at (225, 81)
Screenshot: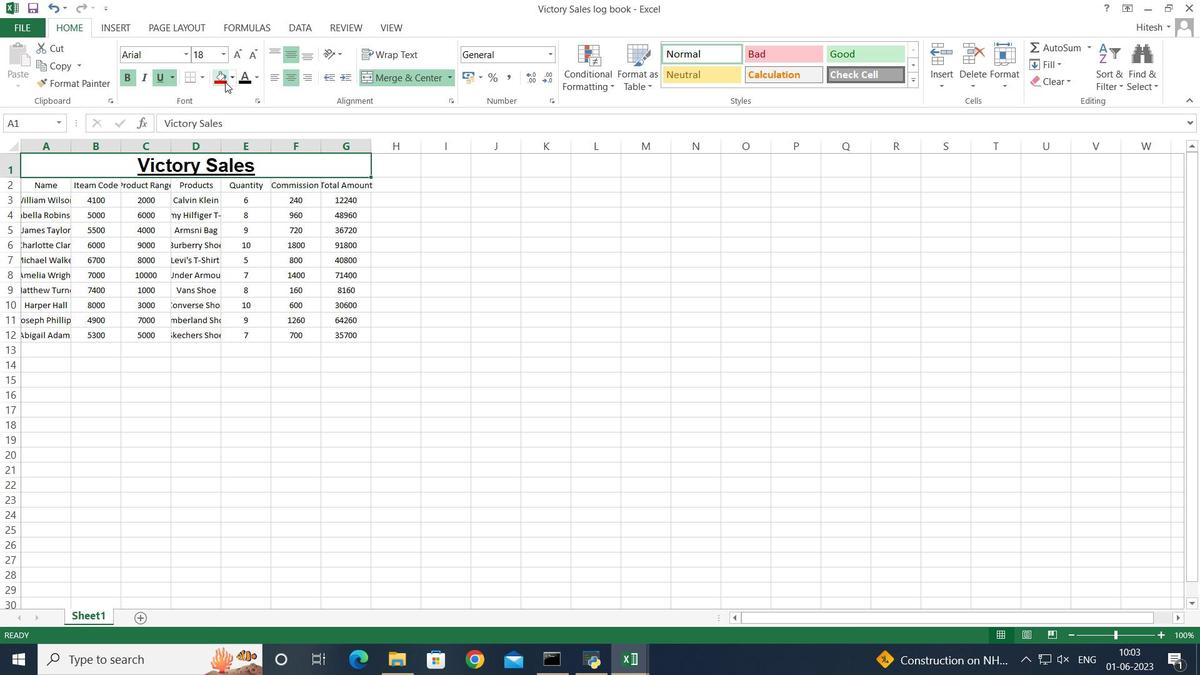 
Action: Mouse moved to (50, 185)
Screenshot: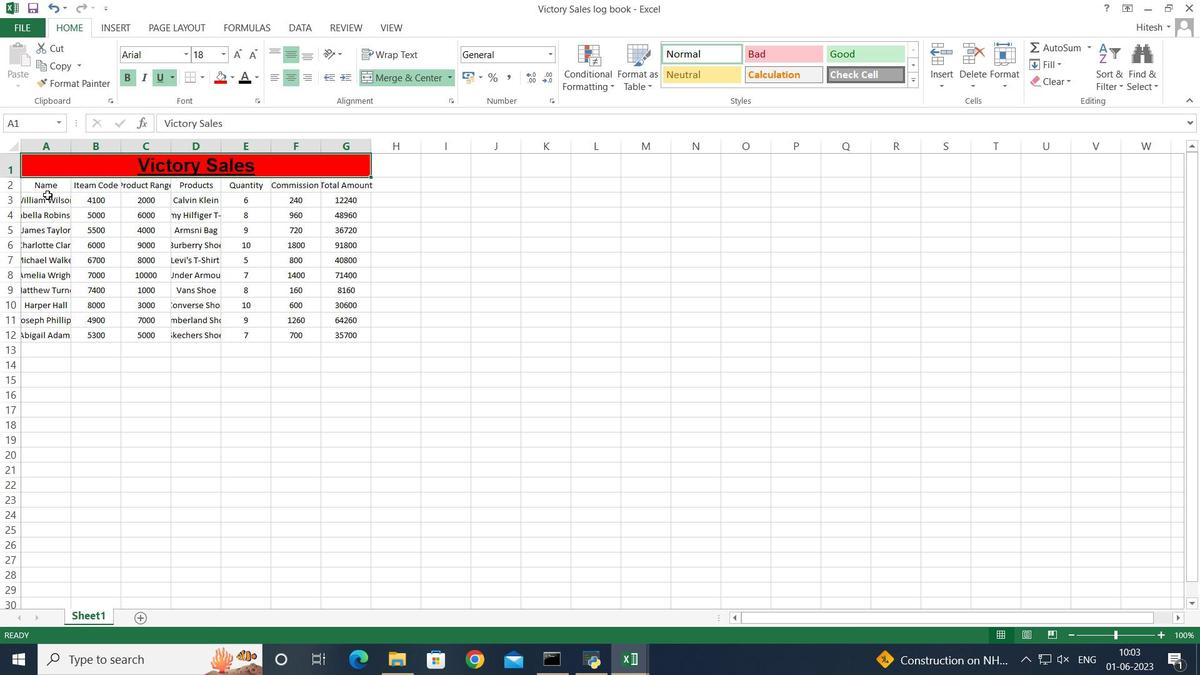 
Action: Mouse pressed left at (50, 185)
Screenshot: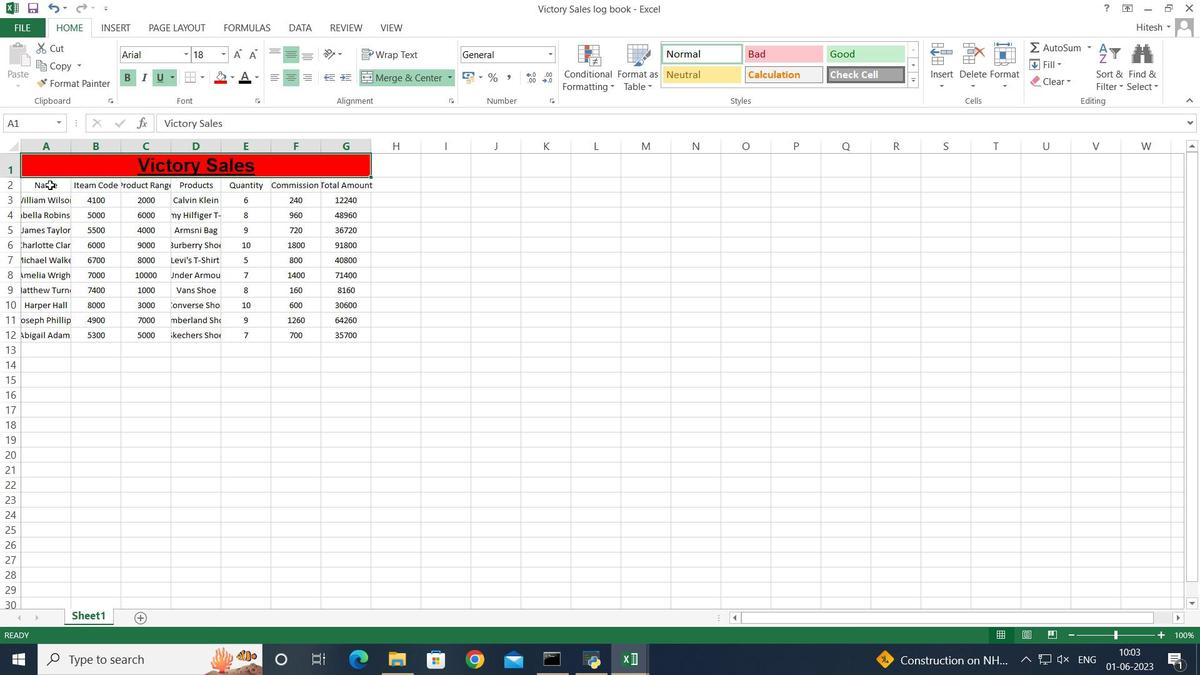 
Action: Key pressed <Key.shift><Key.right><Key.right><Key.right><Key.right><Key.right><Key.right><Key.down><Key.down><Key.down><Key.down><Key.down><Key.down><Key.down><Key.down><Key.down><Key.down>
Screenshot: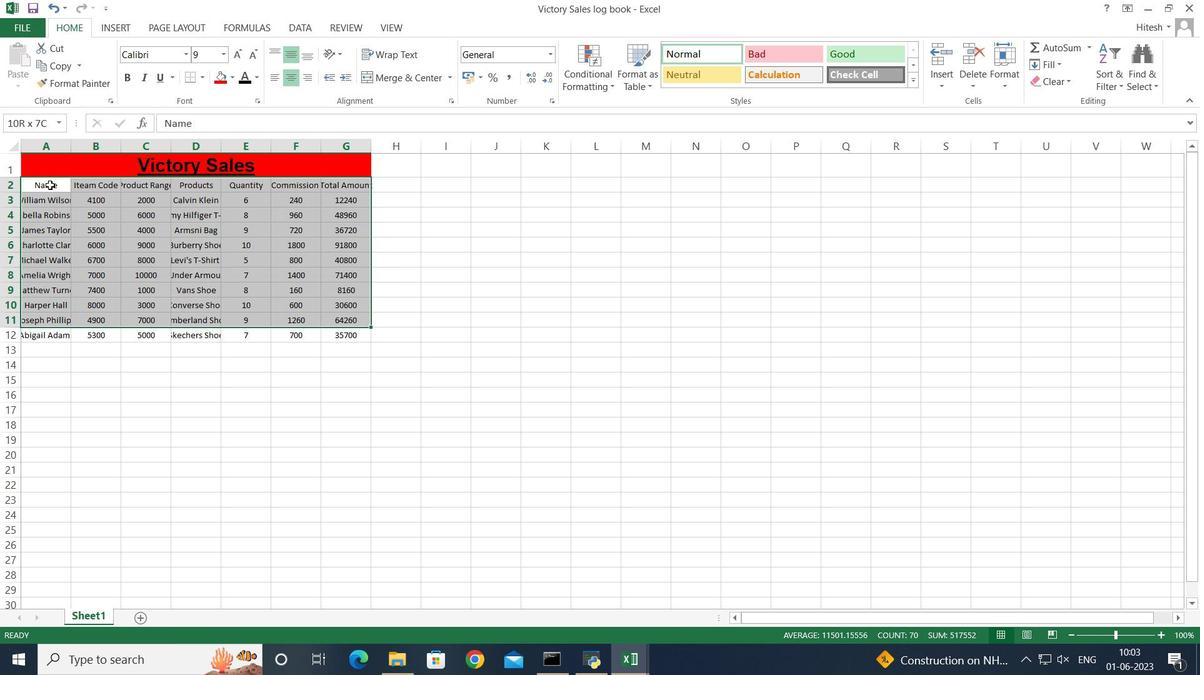 
Action: Mouse moved to (254, 79)
Screenshot: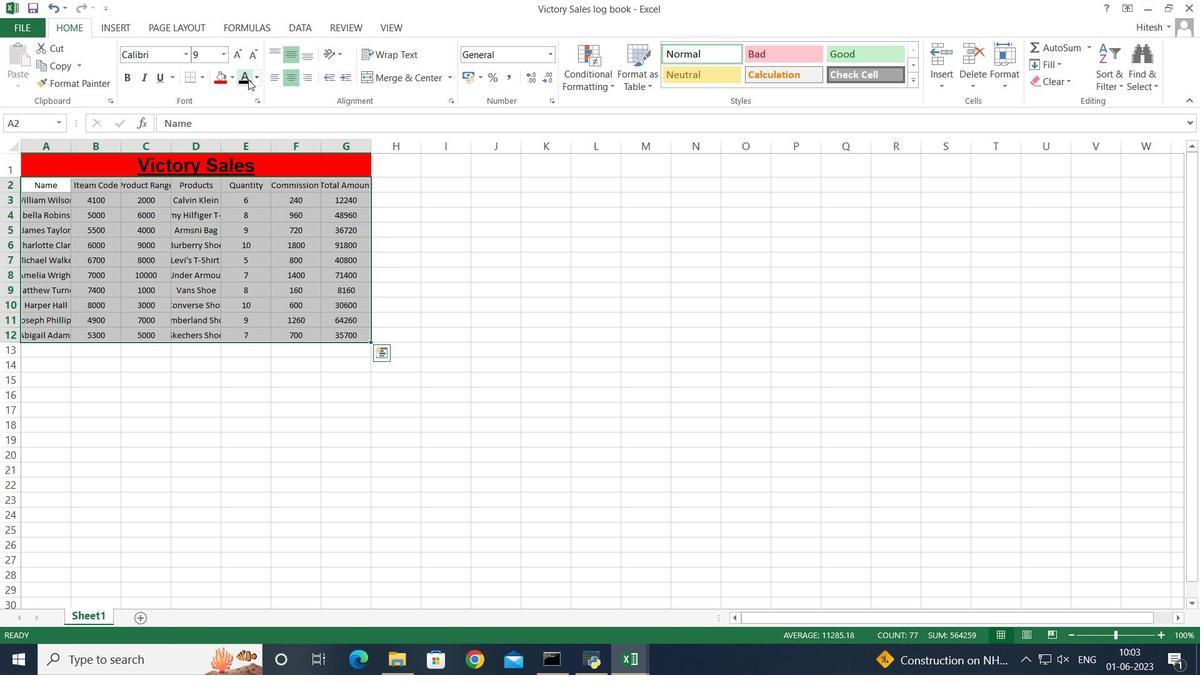
Action: Mouse pressed left at (254, 79)
Screenshot: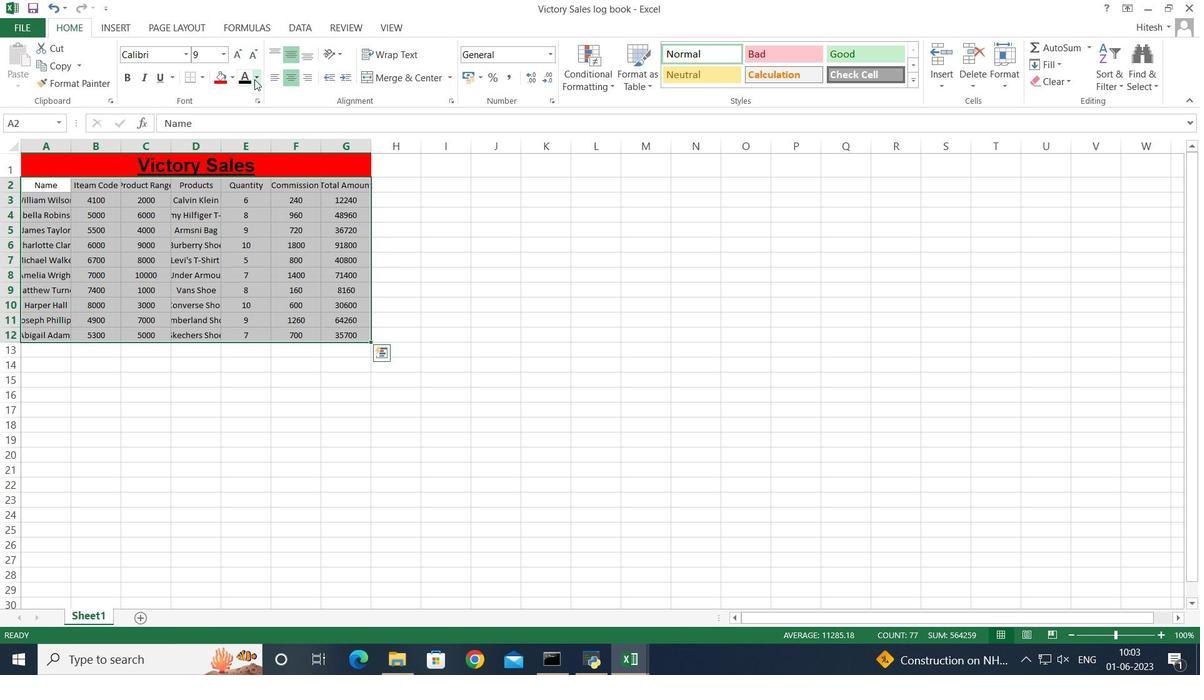 
Action: Mouse moved to (258, 126)
Screenshot: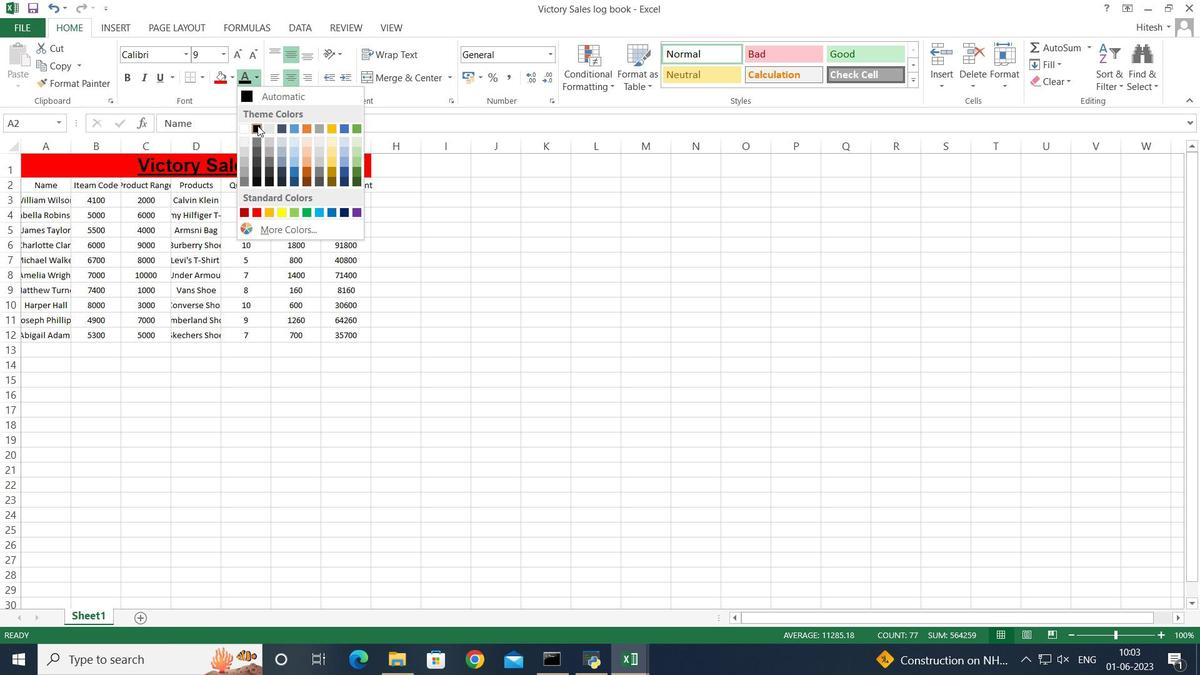 
Action: Mouse pressed left at (258, 126)
Screenshot: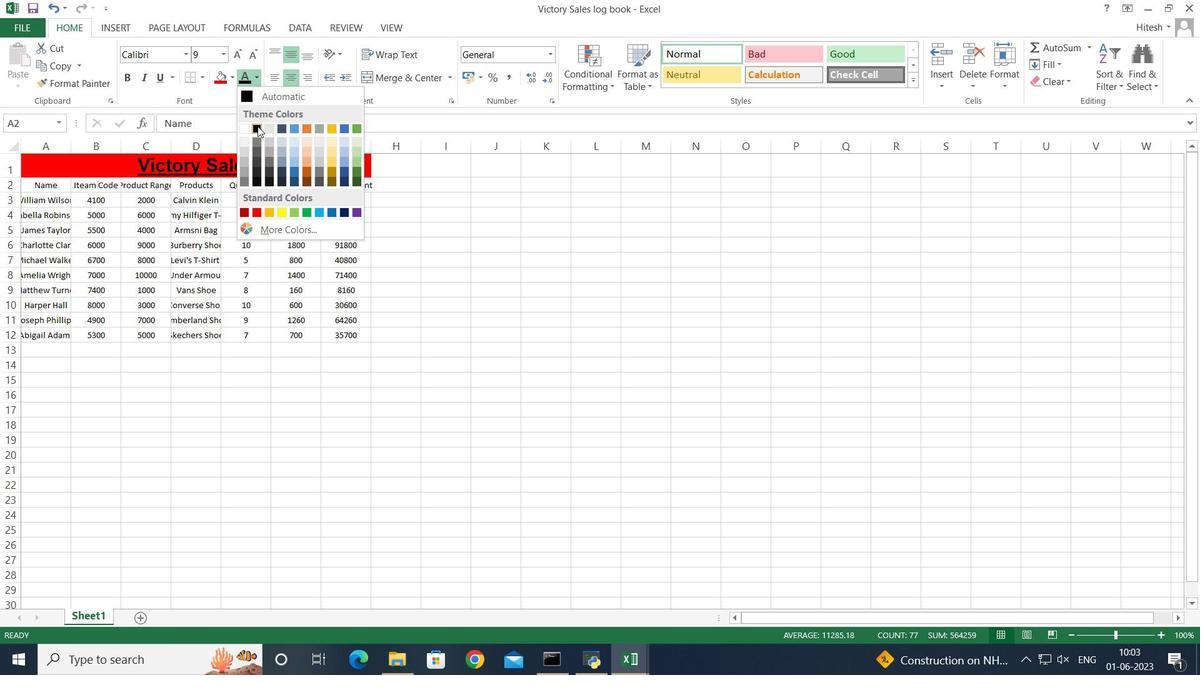 
Action: Mouse moved to (128, 397)
Screenshot: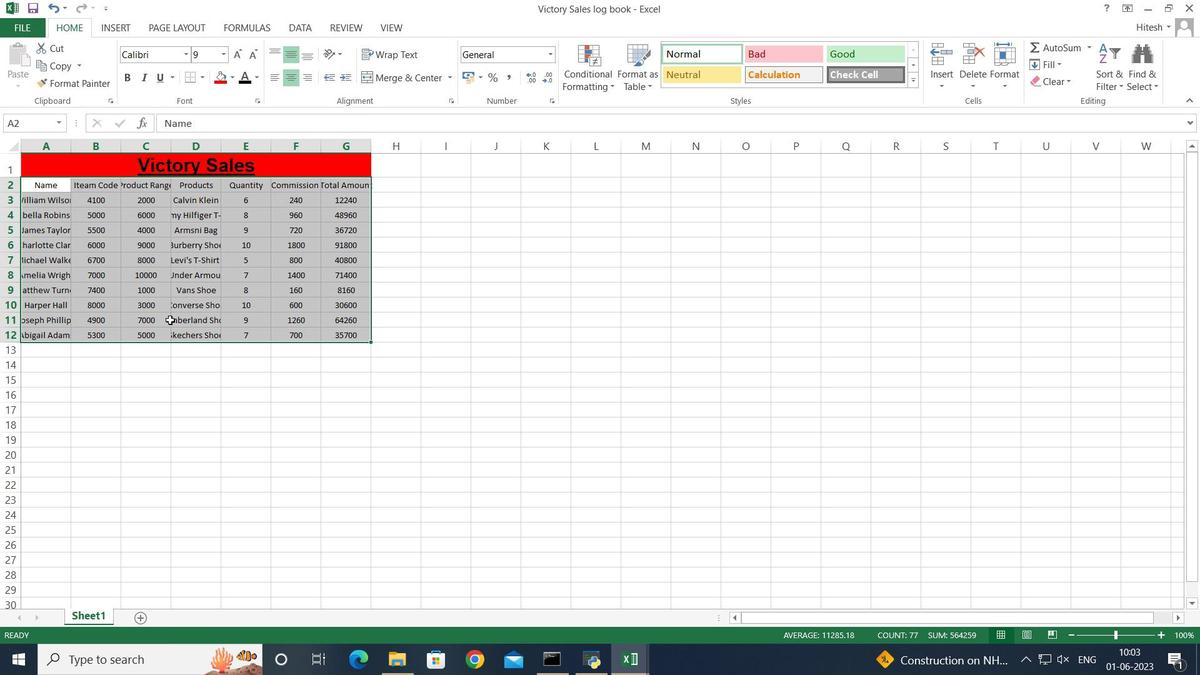 
Action: Mouse pressed left at (128, 397)
Screenshot: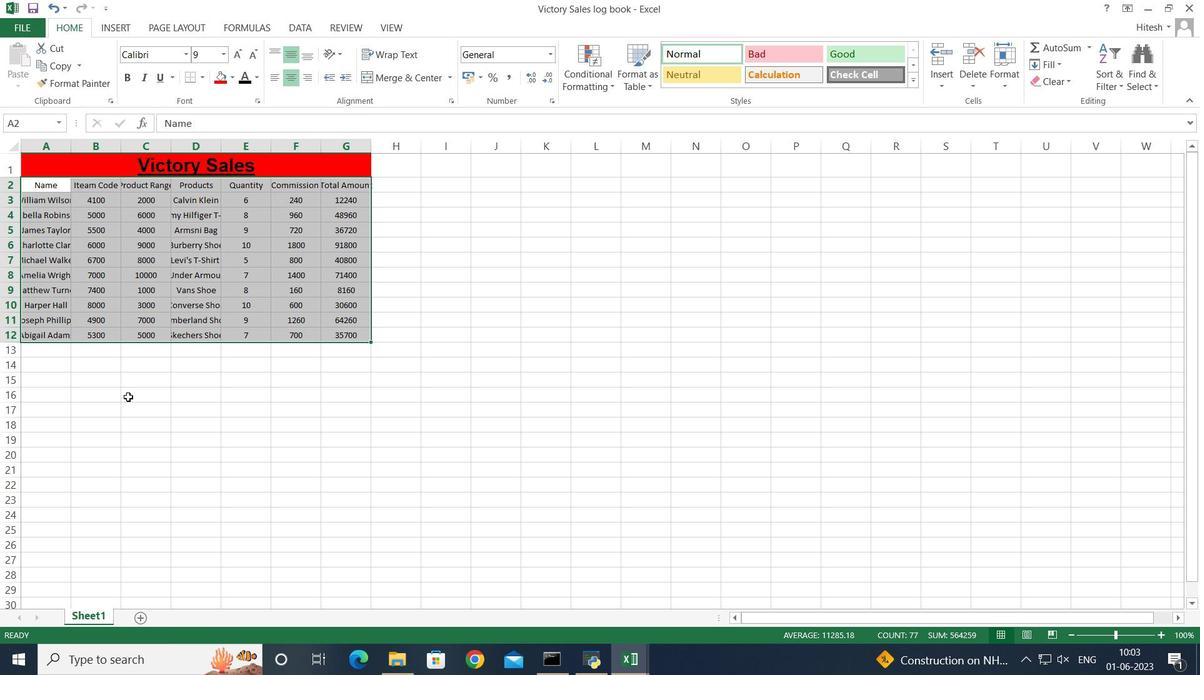 
Action: Mouse moved to (42, 179)
Screenshot: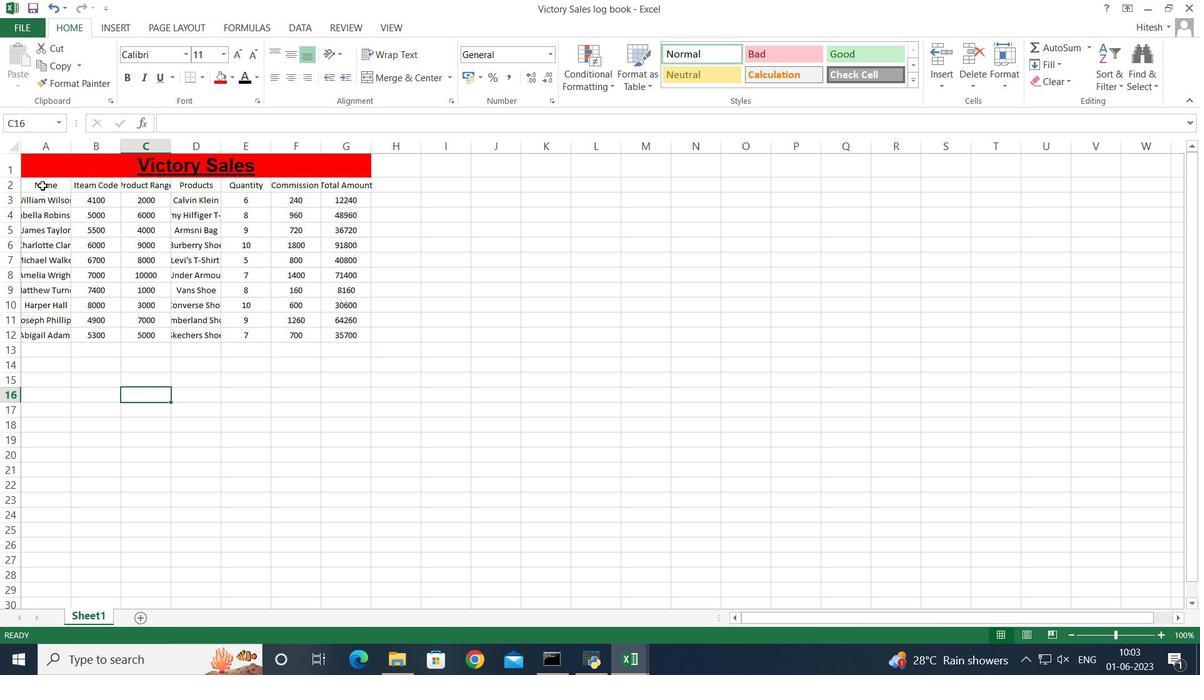 
Action: Mouse pressed left at (42, 179)
Screenshot: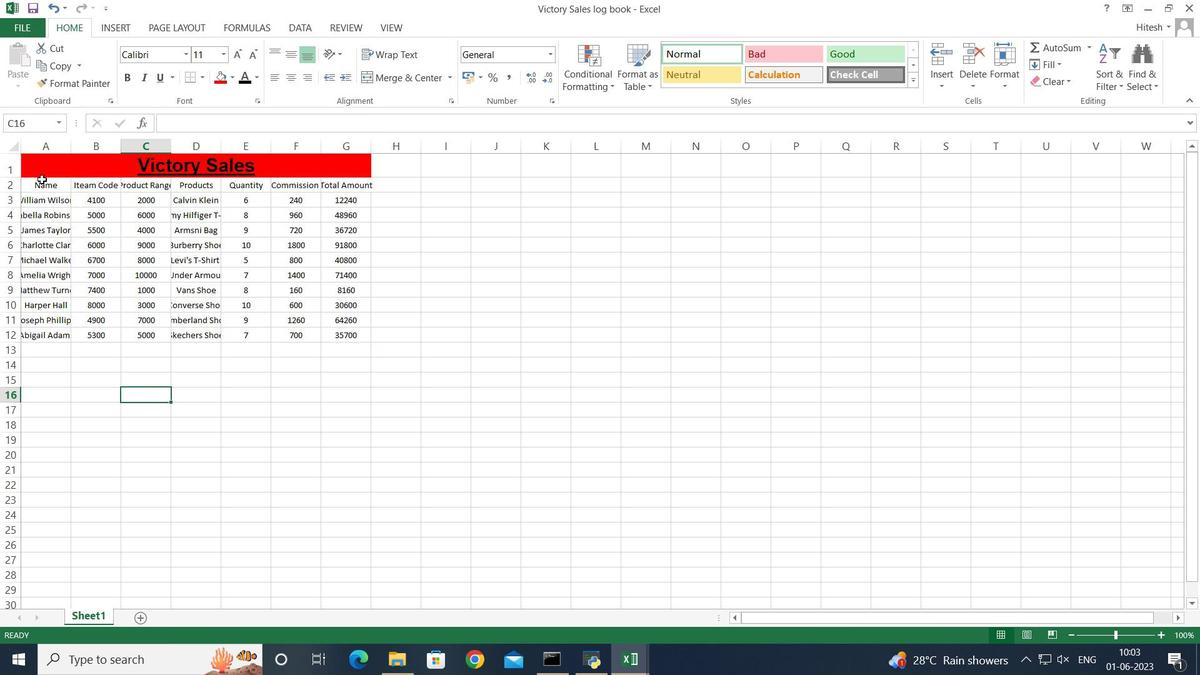 
Action: Mouse moved to (42, 189)
Screenshot: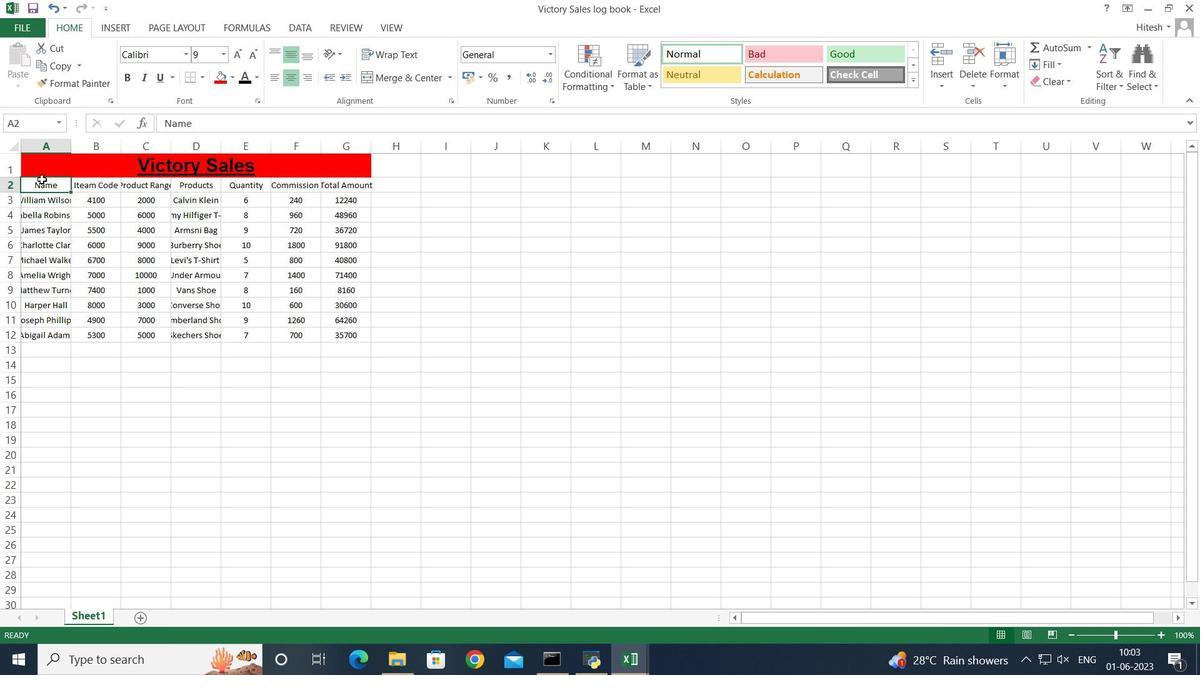 
Action: Key pressed <Key.shift><Key.shift><Key.shift><Key.shift><Key.shift><Key.right><Key.right><Key.right><Key.right><Key.right><Key.right><Key.down><Key.down><Key.down><Key.down><Key.down><Key.down><Key.down><Key.down><Key.down><Key.down>
Screenshot: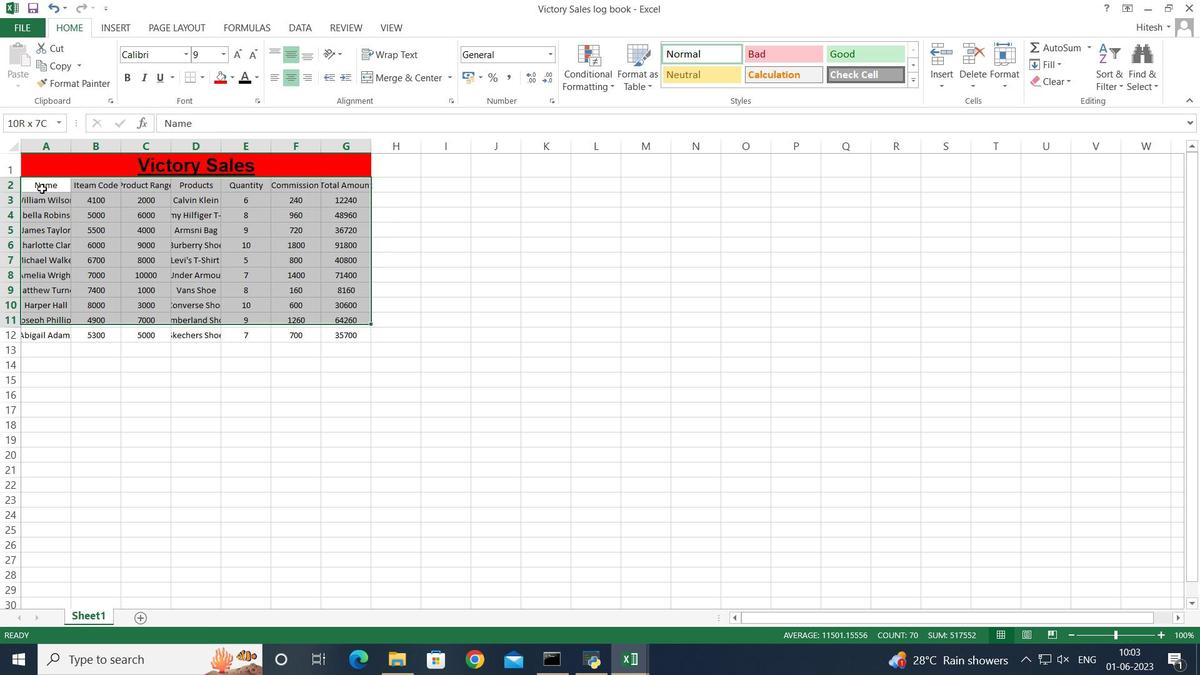 
Action: Mouse moved to (202, 74)
Screenshot: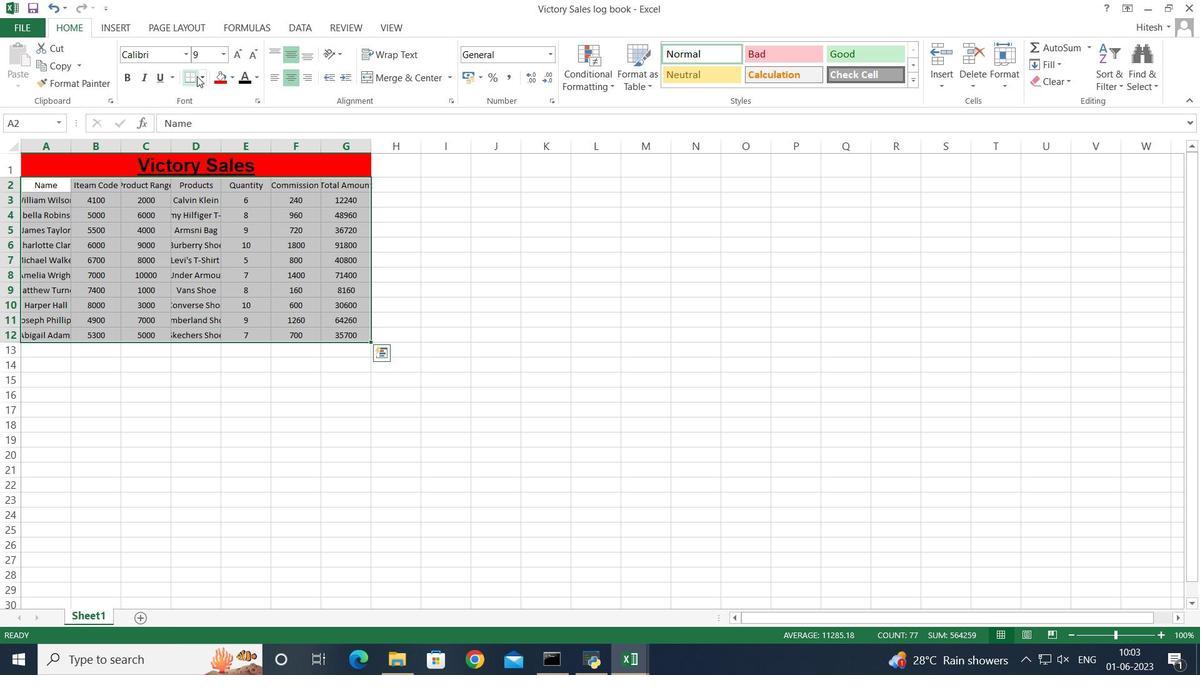 
Action: Mouse pressed left at (202, 74)
Screenshot: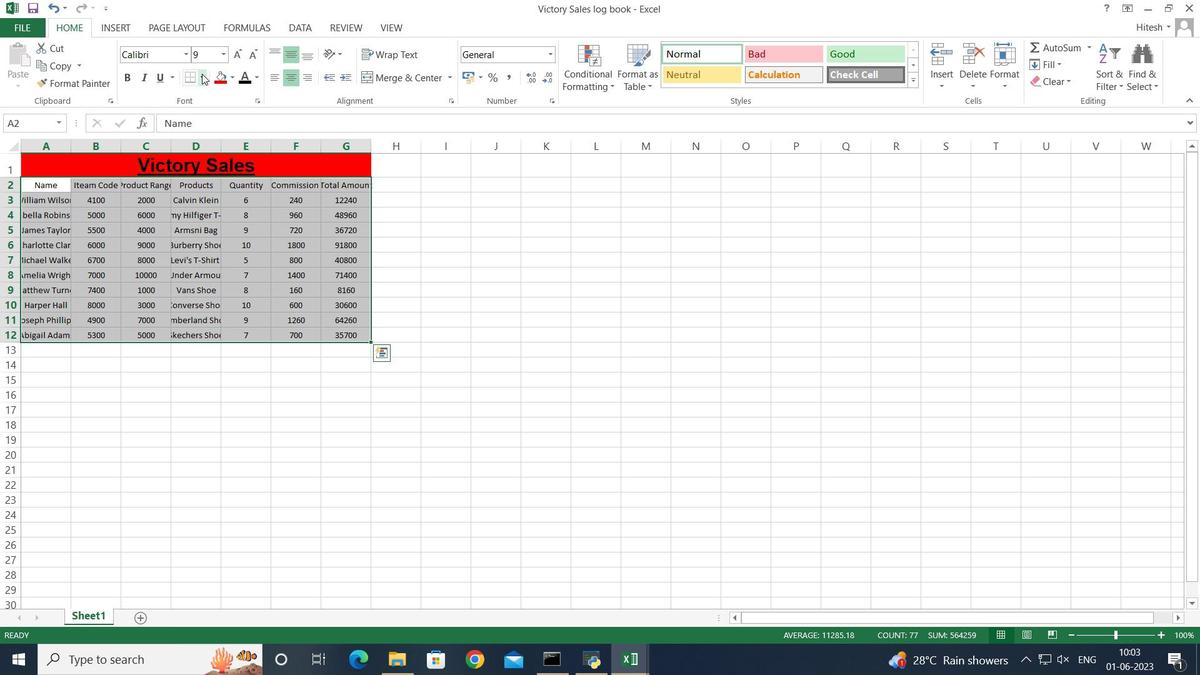 
Action: Mouse moved to (250, 187)
Screenshot: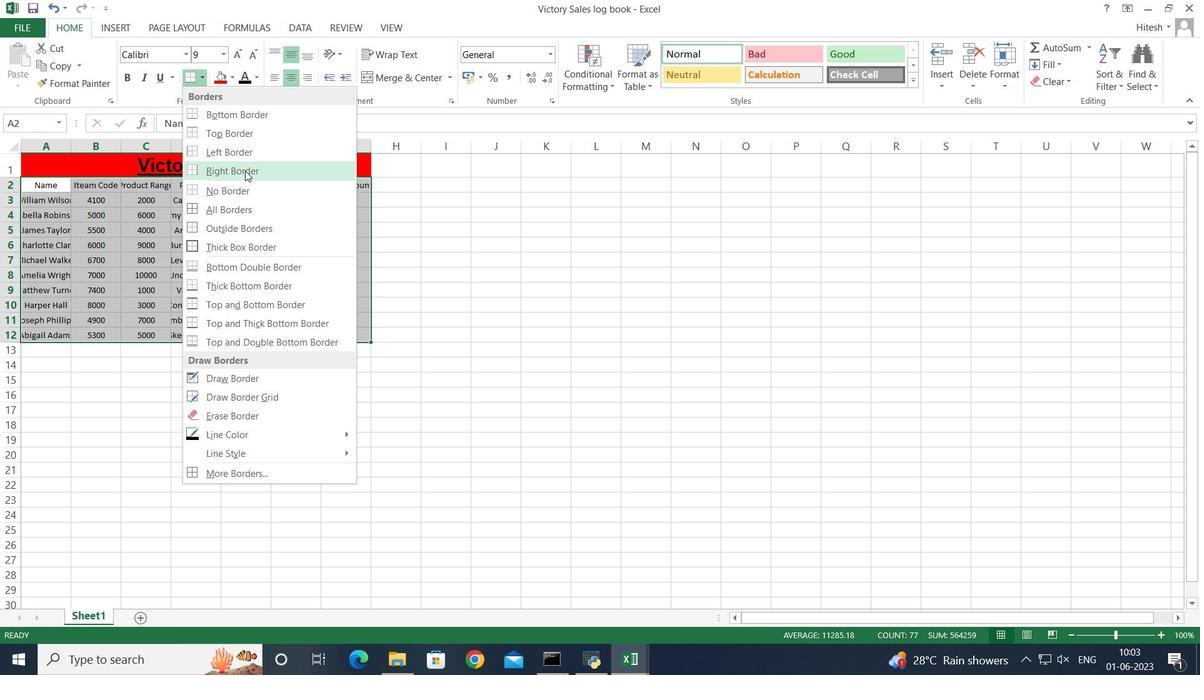 
Action: Mouse pressed left at (250, 187)
Screenshot: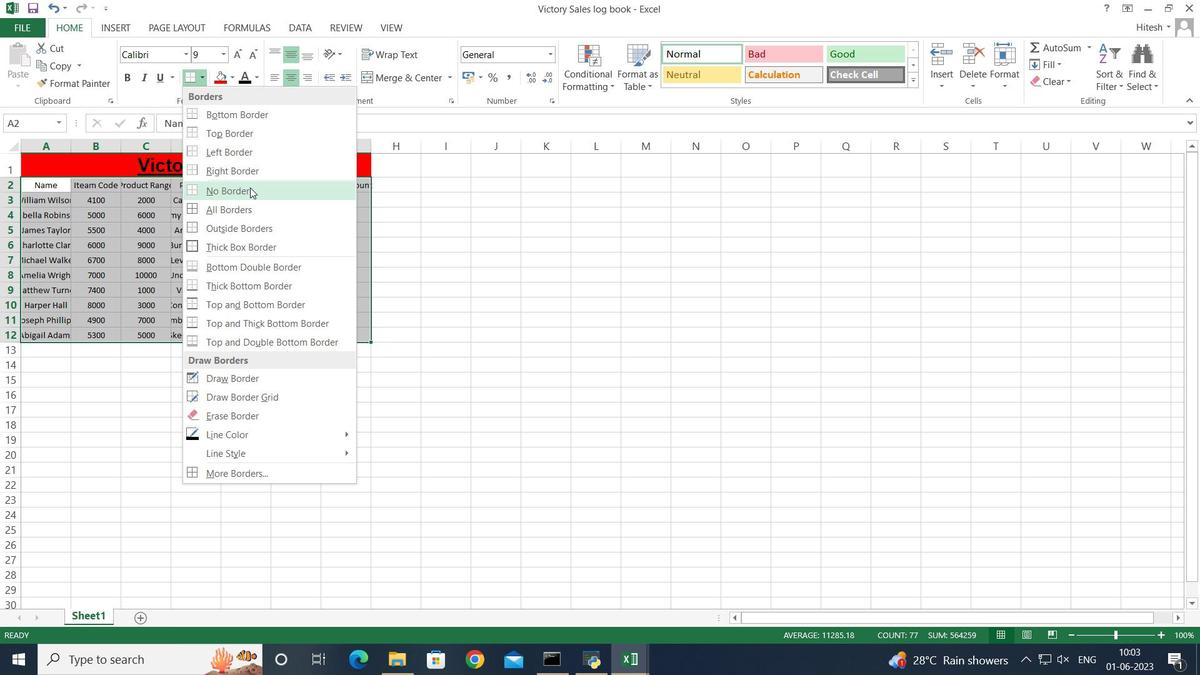 
Action: Mouse moved to (250, 384)
Screenshot: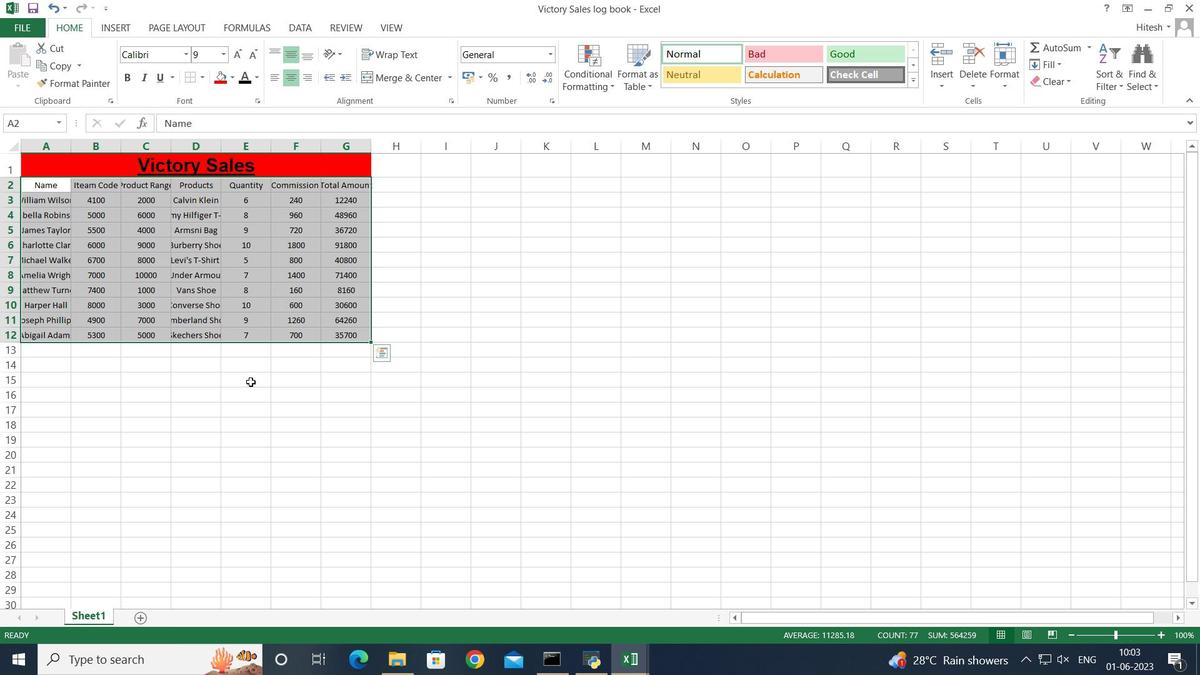 
